 Task: Look for Airbnb properties in Sertolovo, Russia from 29th December, 2023 to 31th December, 2023 for 2 adults. Place can be private room with 1  bedroom having 2 beds and 1 bathroom. Property type can be flat. Amenities needed are: wifi.
Action: Mouse moved to (428, 109)
Screenshot: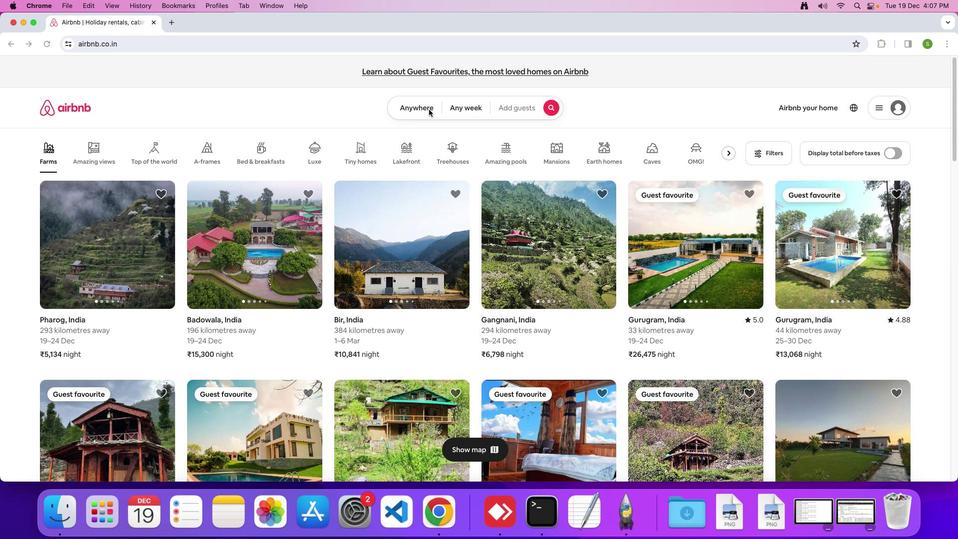 
Action: Mouse pressed left at (428, 109)
Screenshot: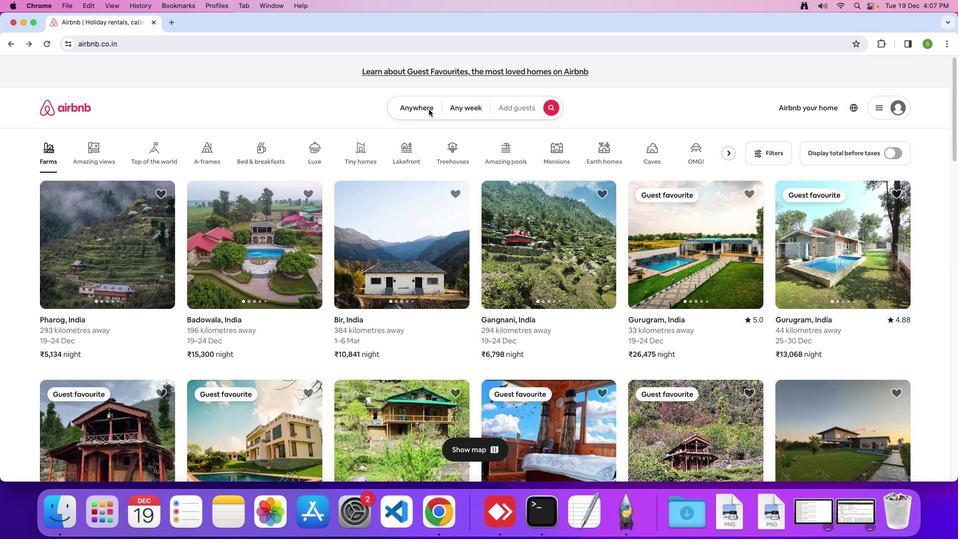 
Action: Mouse moved to (412, 108)
Screenshot: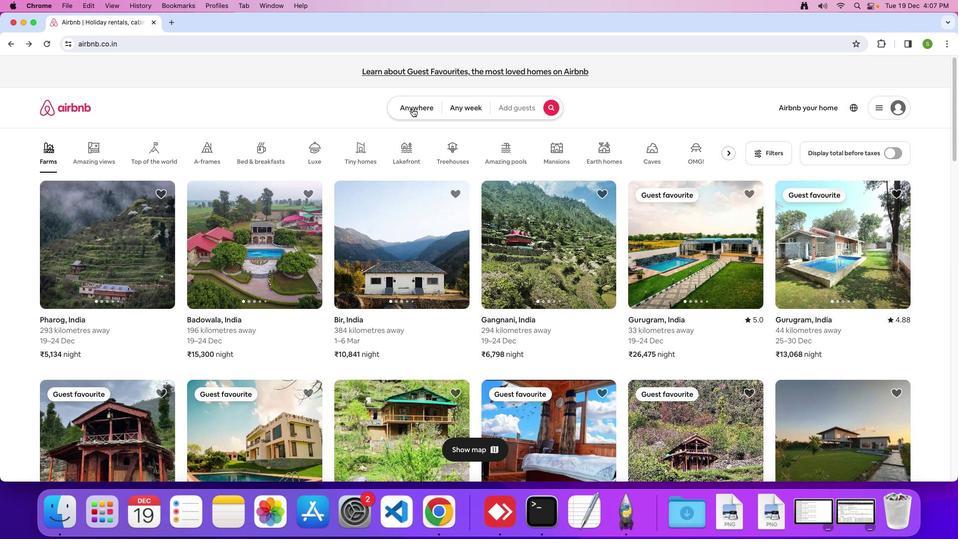 
Action: Mouse pressed left at (412, 108)
Screenshot: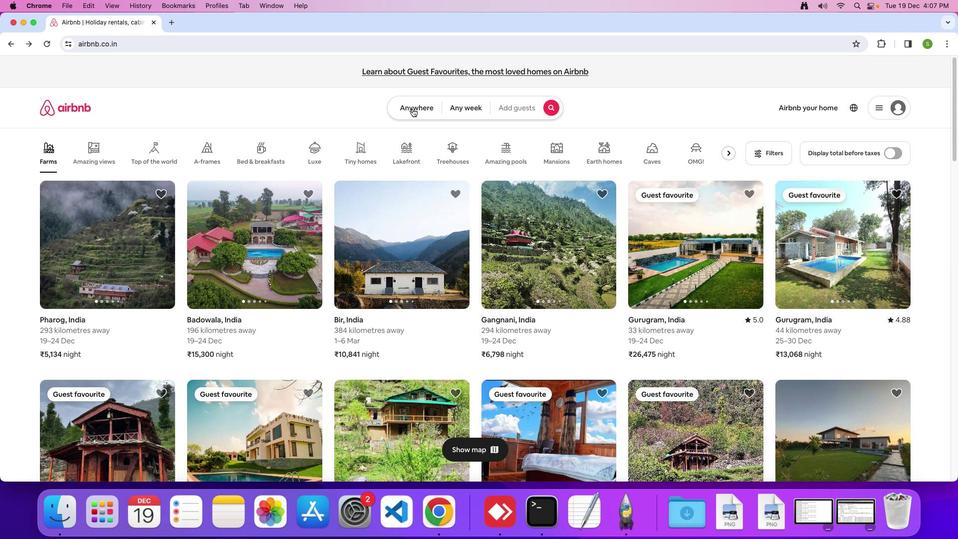
Action: Mouse moved to (338, 147)
Screenshot: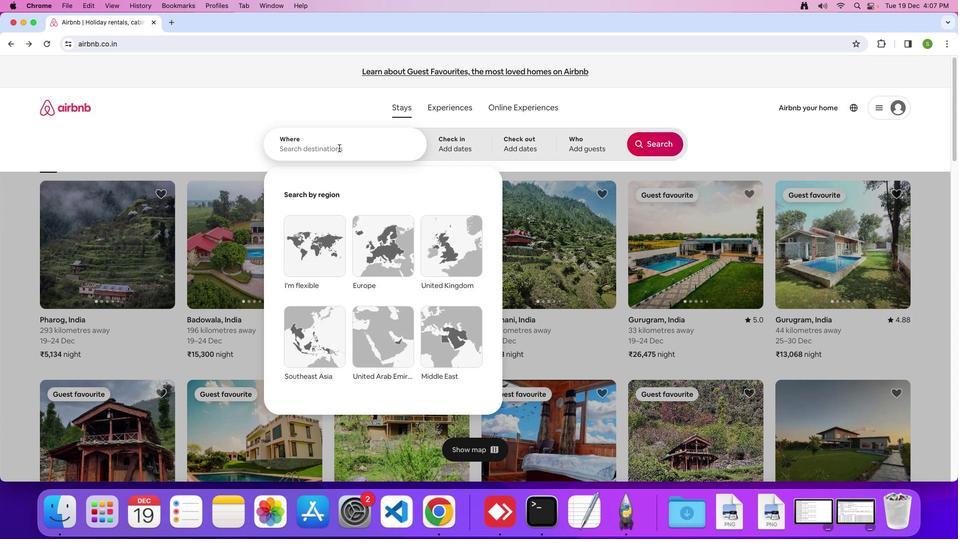 
Action: Mouse pressed left at (338, 147)
Screenshot: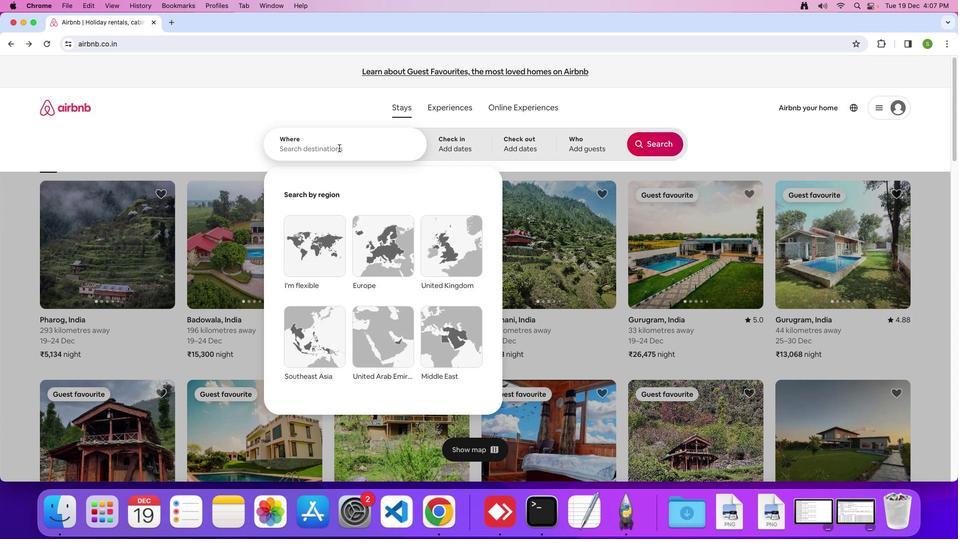 
Action: Mouse moved to (338, 147)
Screenshot: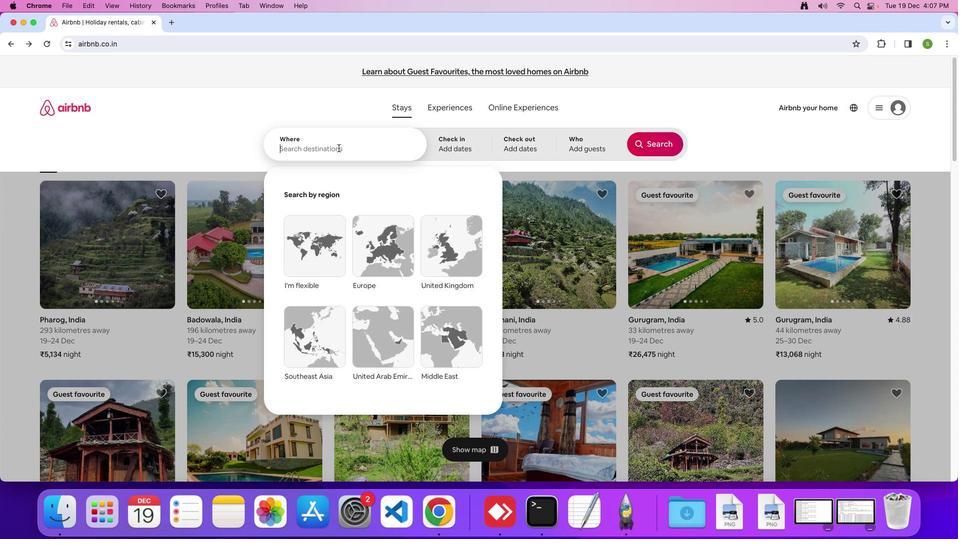 
Action: Key pressed 'S'Key.caps_lock'e''r''t''o''l''o''v''o'','Key.spaceKey.shift'R''u''s''s''i''a'Key.enter
Screenshot: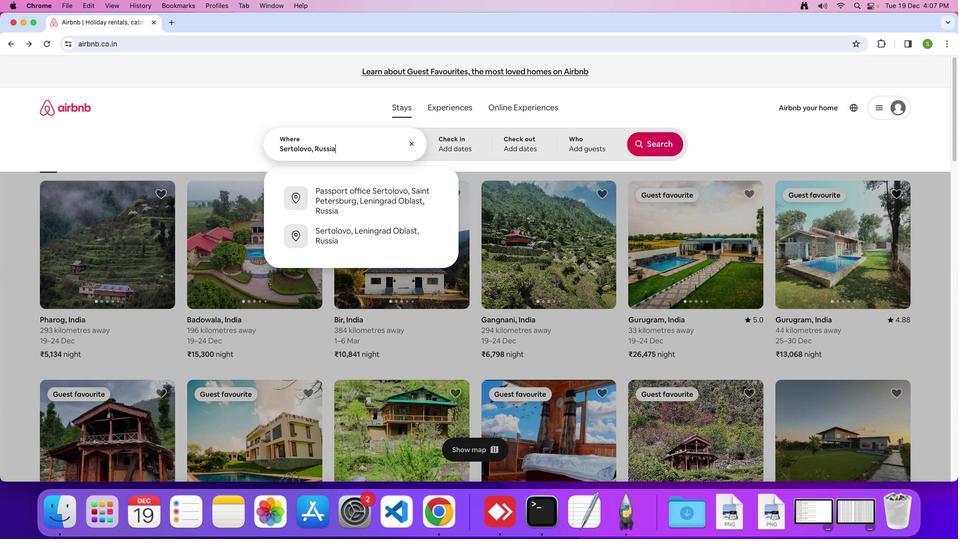 
Action: Mouse moved to (422, 366)
Screenshot: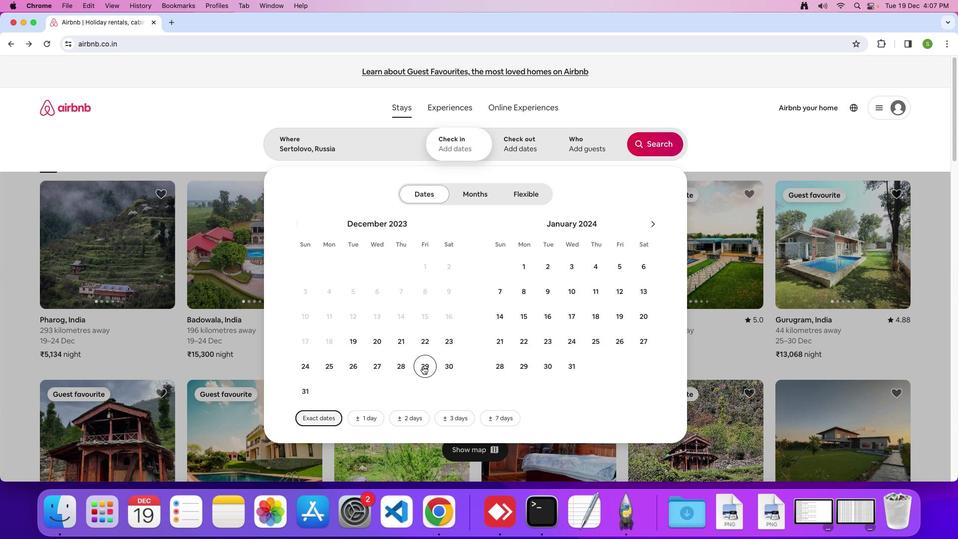 
Action: Mouse pressed left at (422, 366)
Screenshot: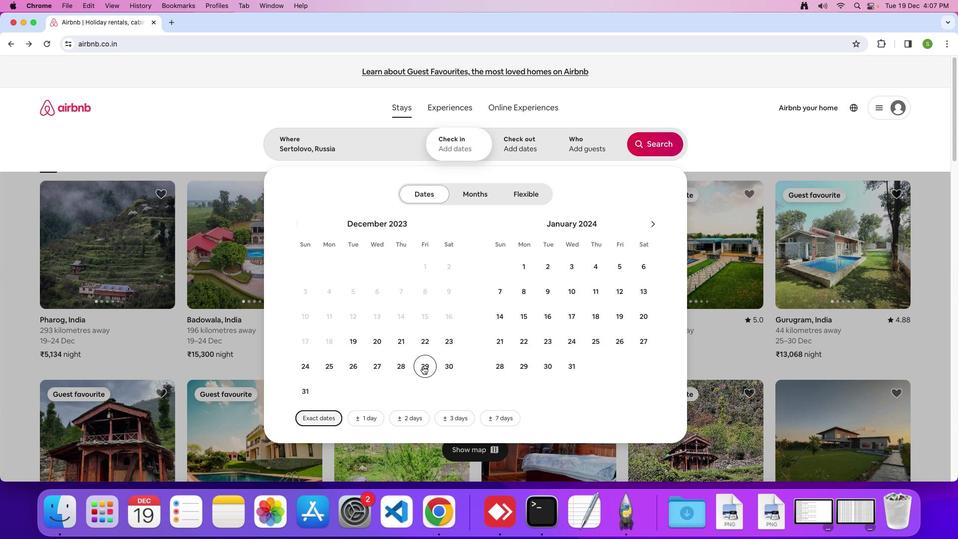 
Action: Mouse moved to (306, 385)
Screenshot: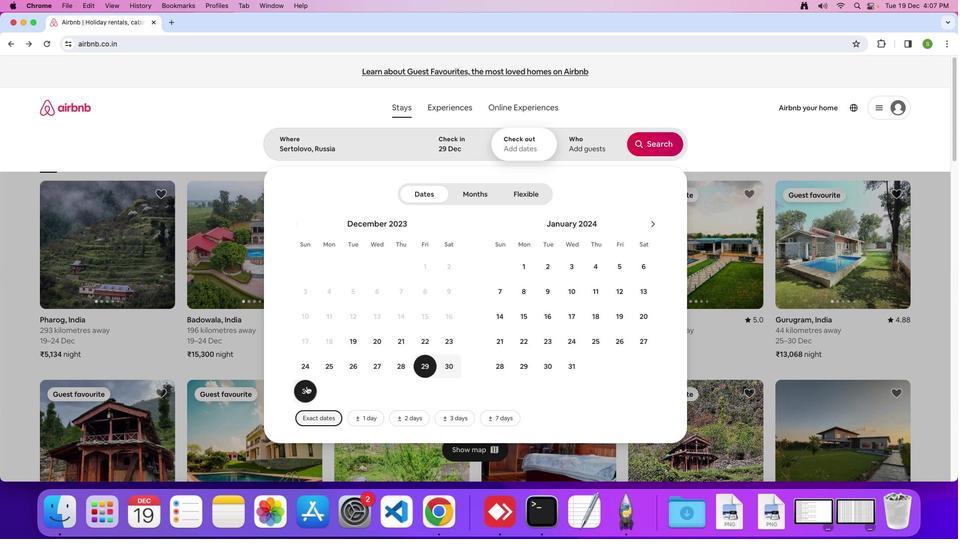 
Action: Mouse pressed left at (306, 385)
Screenshot: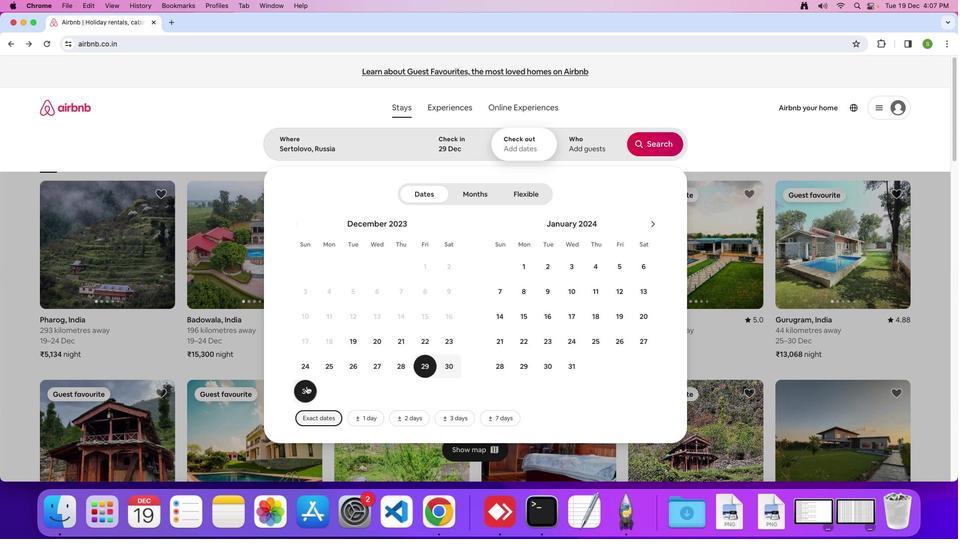 
Action: Mouse moved to (594, 150)
Screenshot: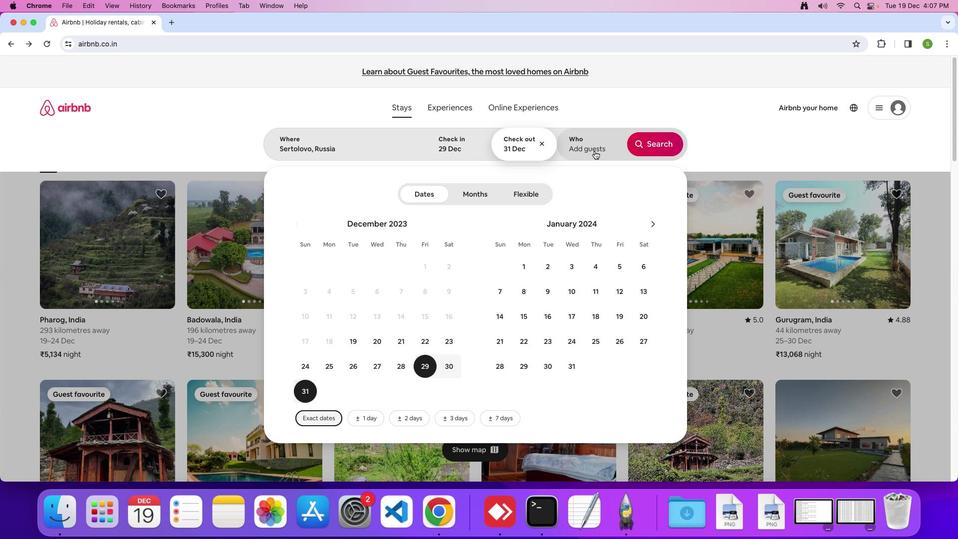 
Action: Mouse pressed left at (594, 150)
Screenshot: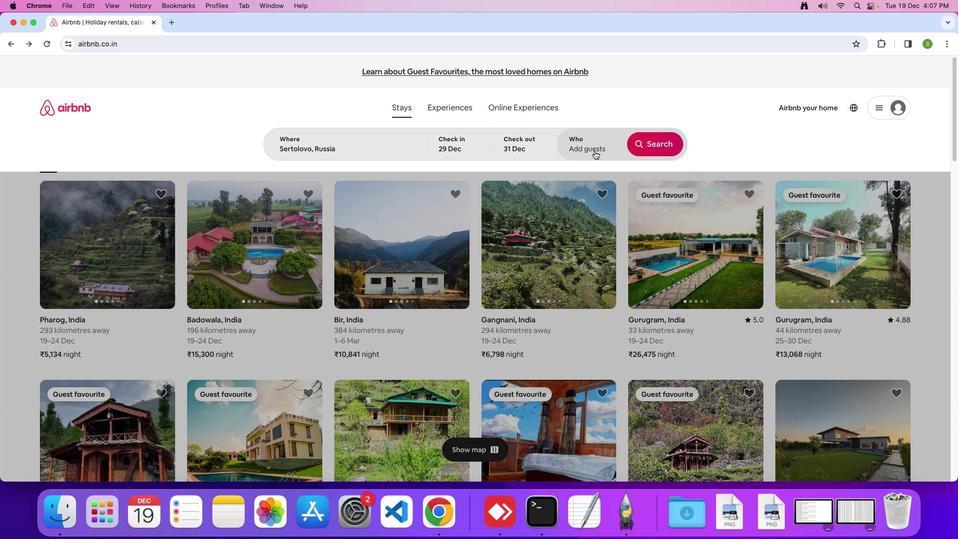 
Action: Mouse moved to (655, 196)
Screenshot: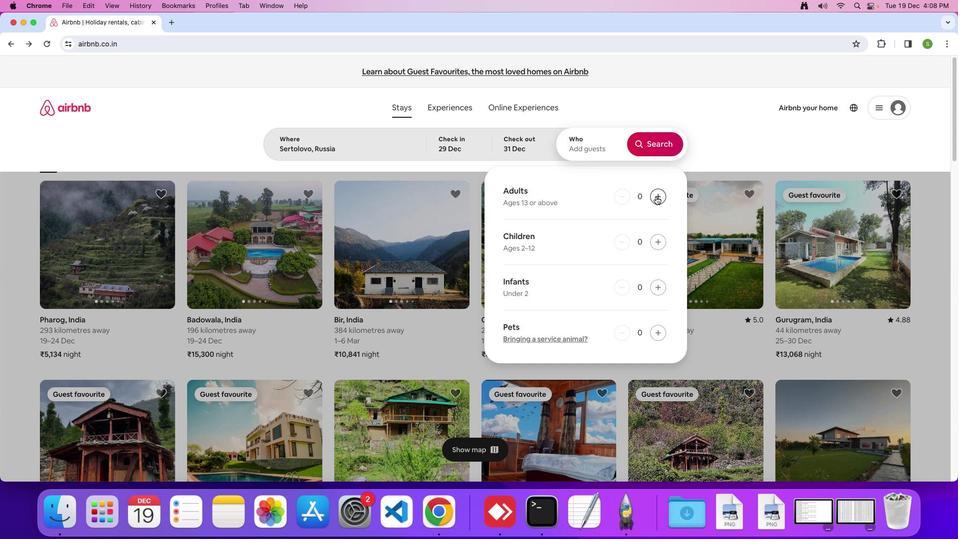 
Action: Mouse pressed left at (655, 196)
Screenshot: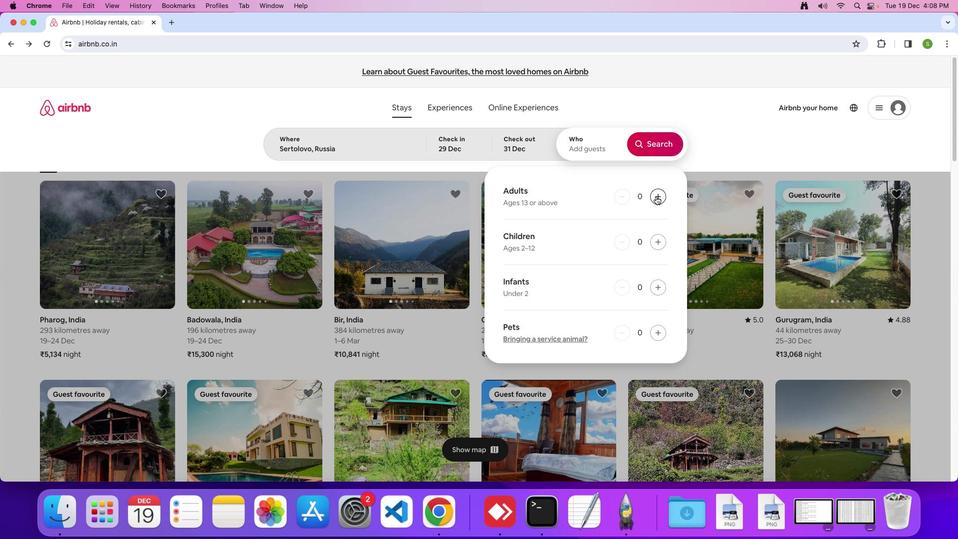 
Action: Mouse pressed left at (655, 196)
Screenshot: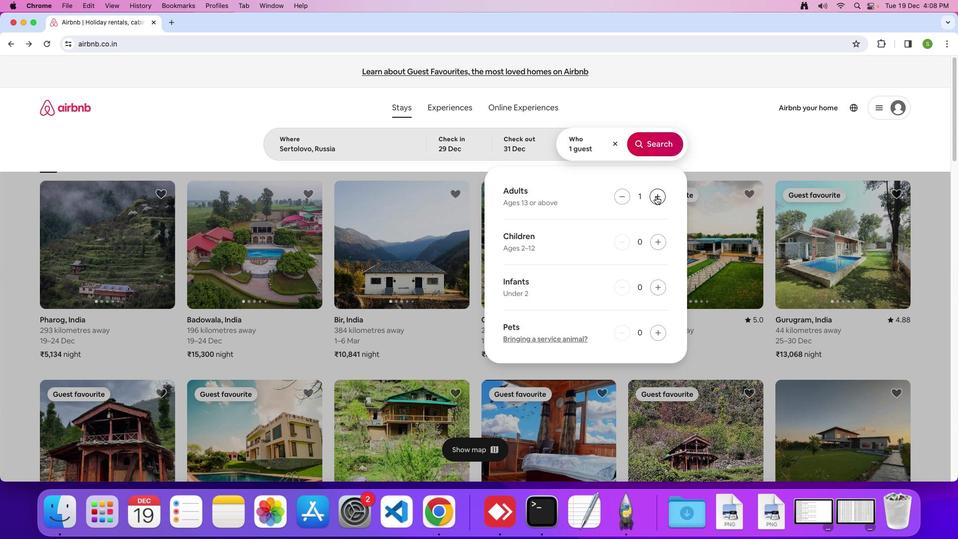 
Action: Mouse moved to (652, 149)
Screenshot: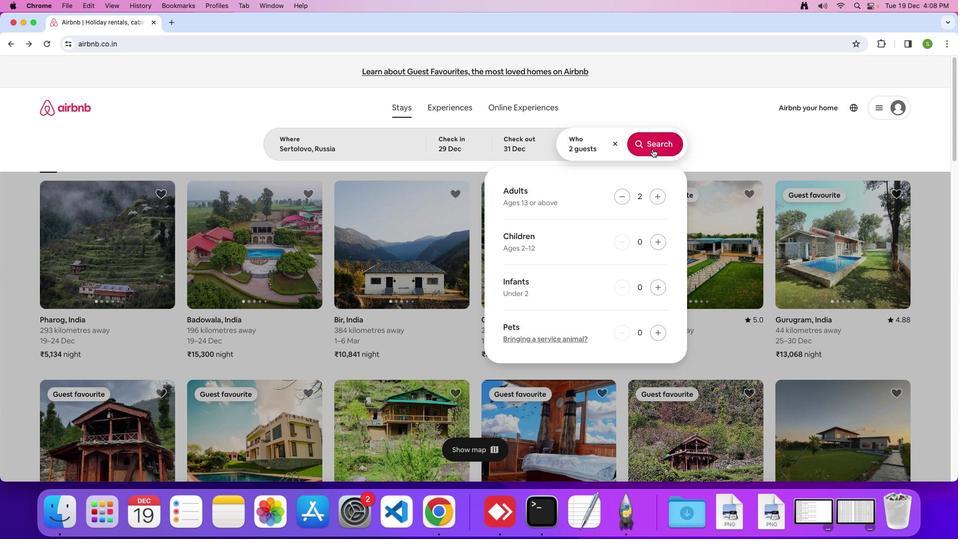 
Action: Mouse pressed left at (652, 149)
Screenshot: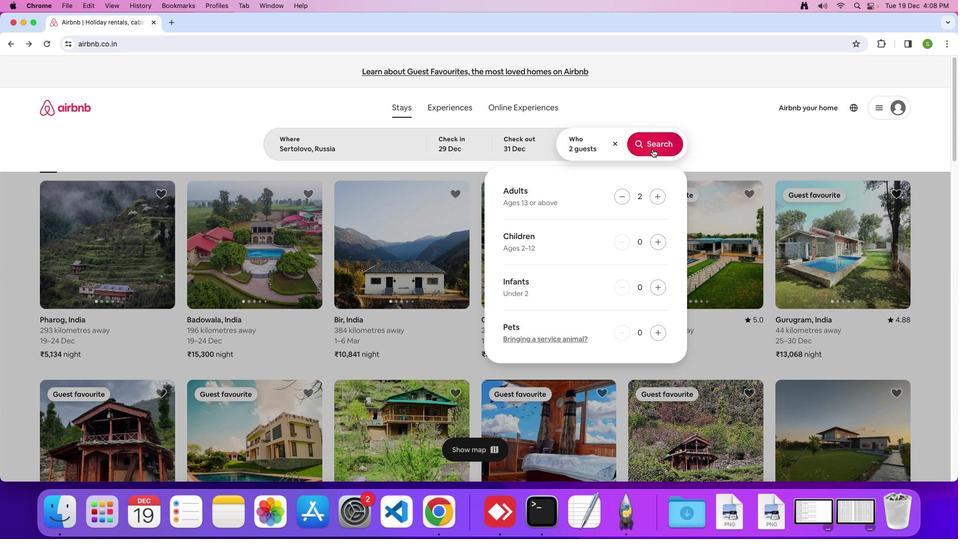 
Action: Mouse moved to (797, 117)
Screenshot: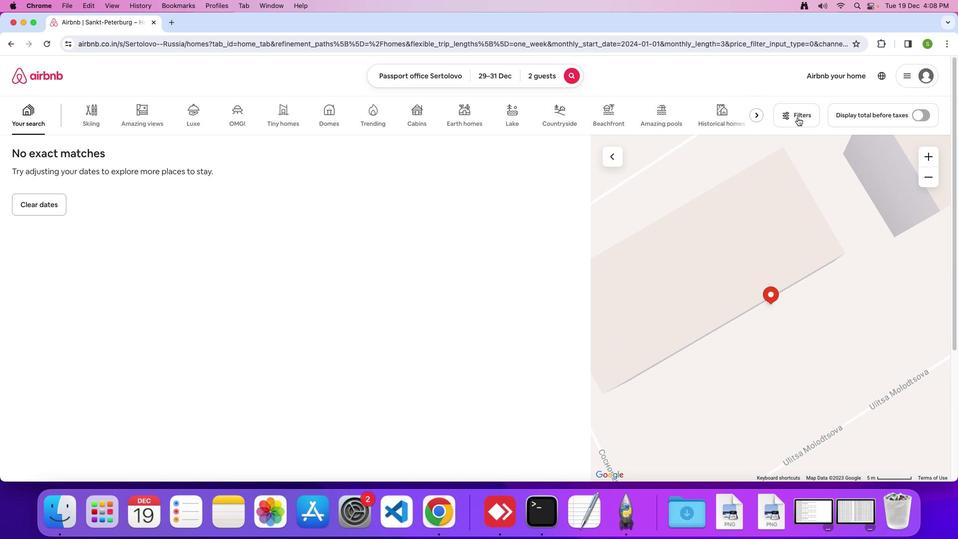 
Action: Mouse pressed left at (797, 117)
Screenshot: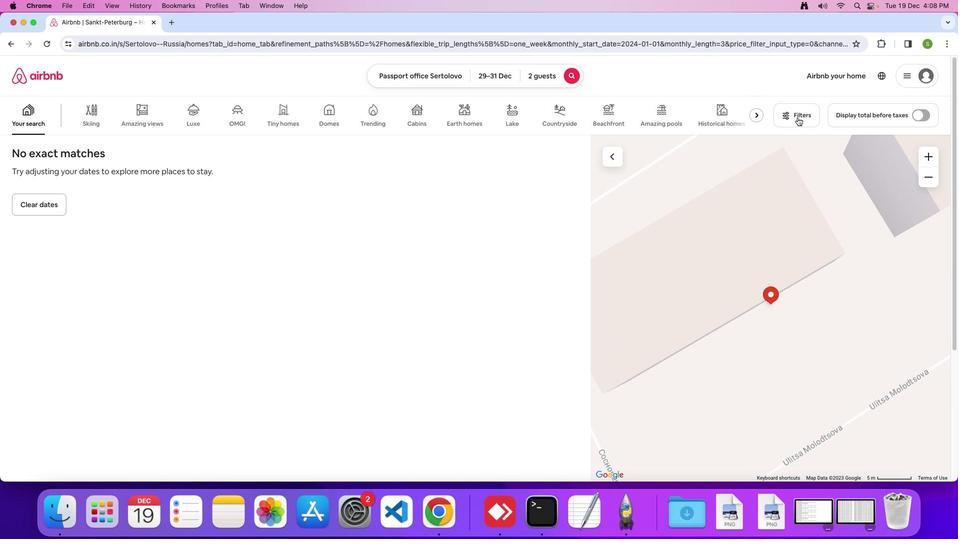 
Action: Mouse moved to (447, 284)
Screenshot: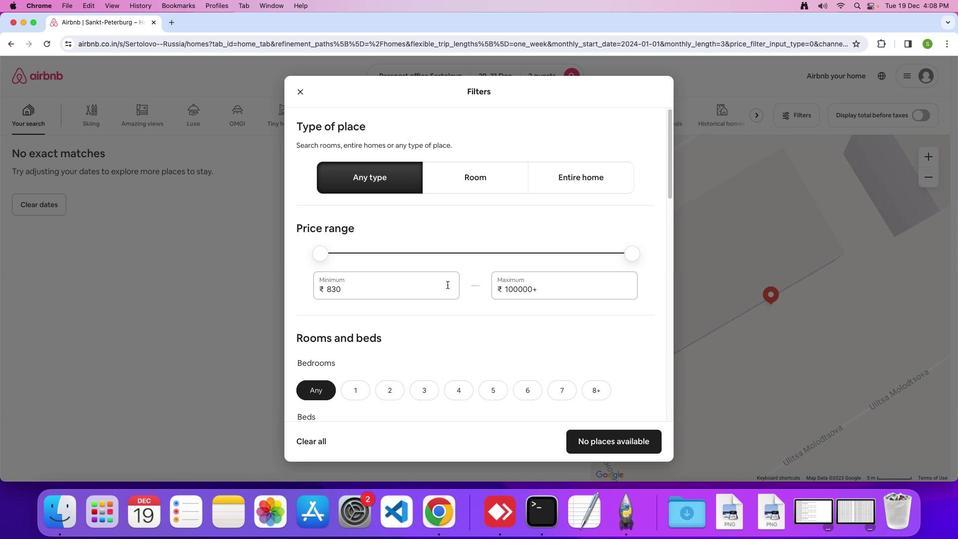 
Action: Mouse scrolled (447, 284) with delta (0, 0)
Screenshot: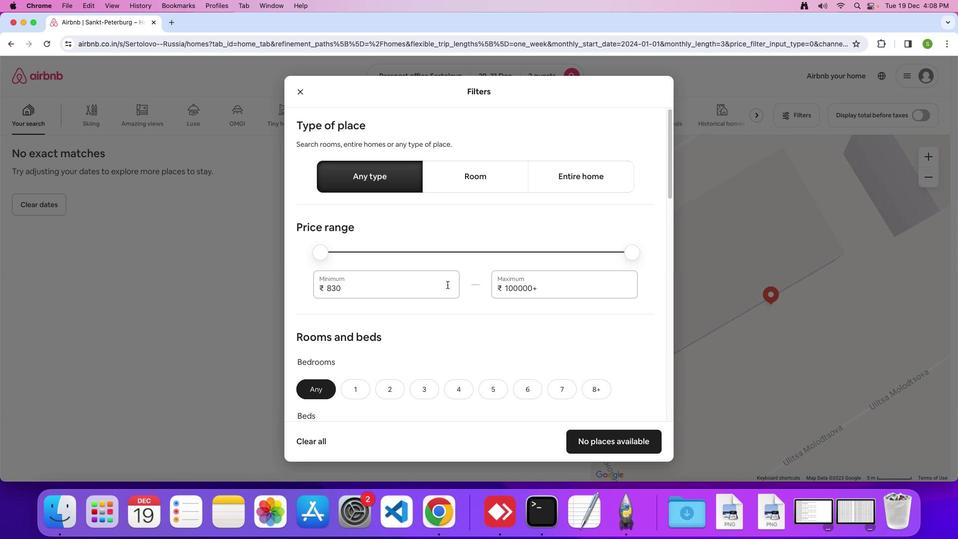 
Action: Mouse scrolled (447, 284) with delta (0, 0)
Screenshot: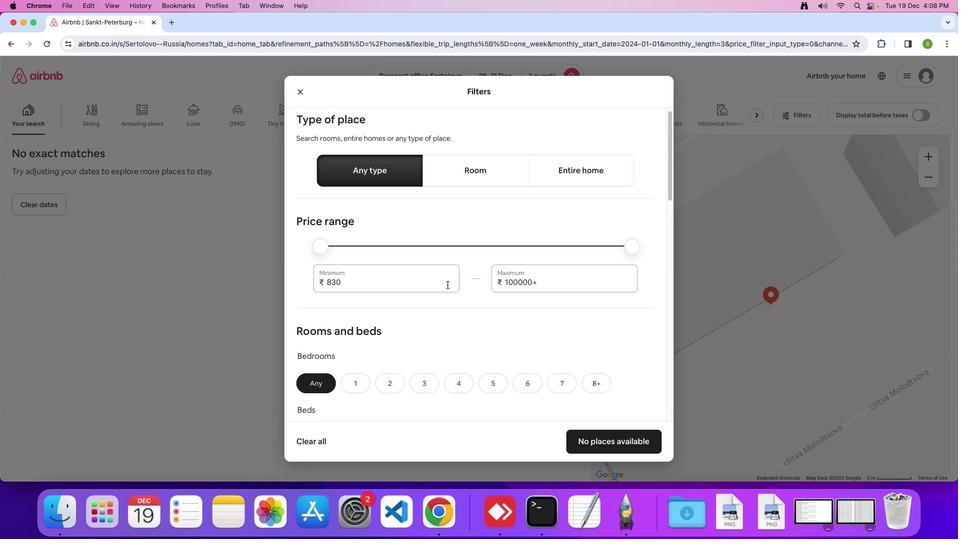 
Action: Mouse scrolled (447, 284) with delta (0, 0)
Screenshot: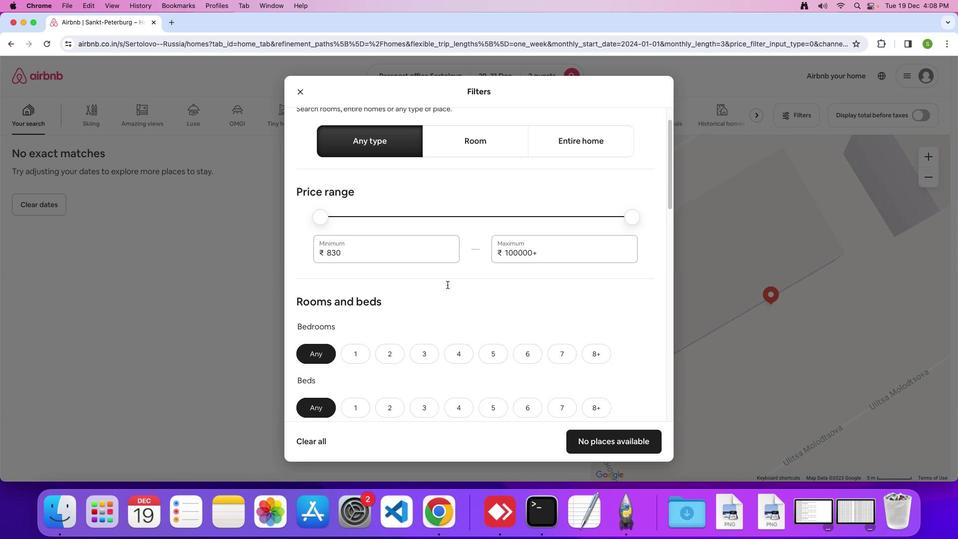 
Action: Mouse scrolled (447, 284) with delta (0, 0)
Screenshot: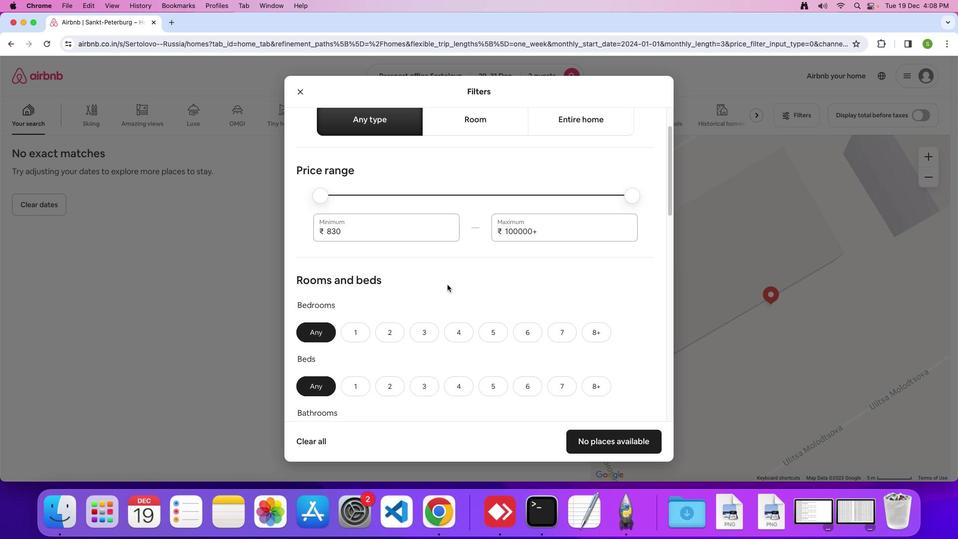 
Action: Mouse scrolled (447, 284) with delta (0, 0)
Screenshot: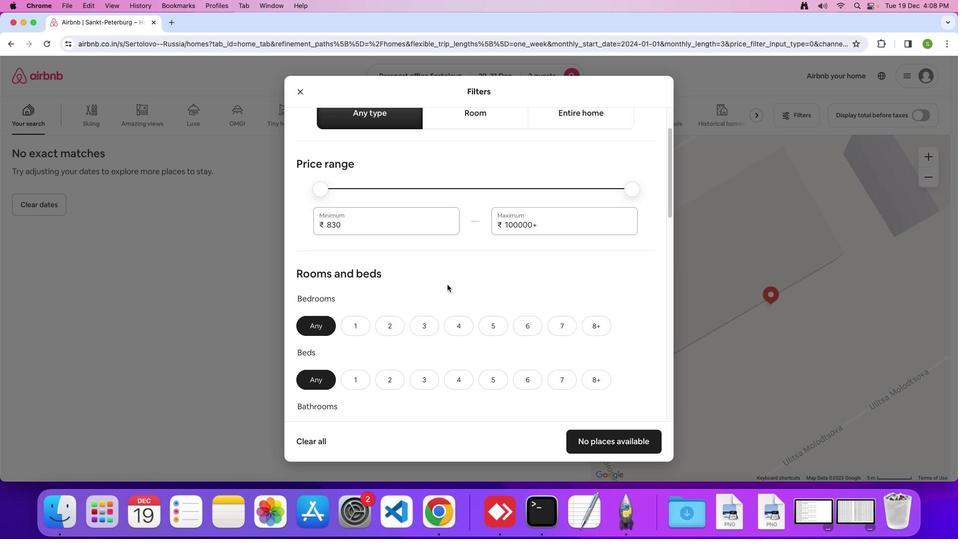 
Action: Mouse scrolled (447, 284) with delta (0, 0)
Screenshot: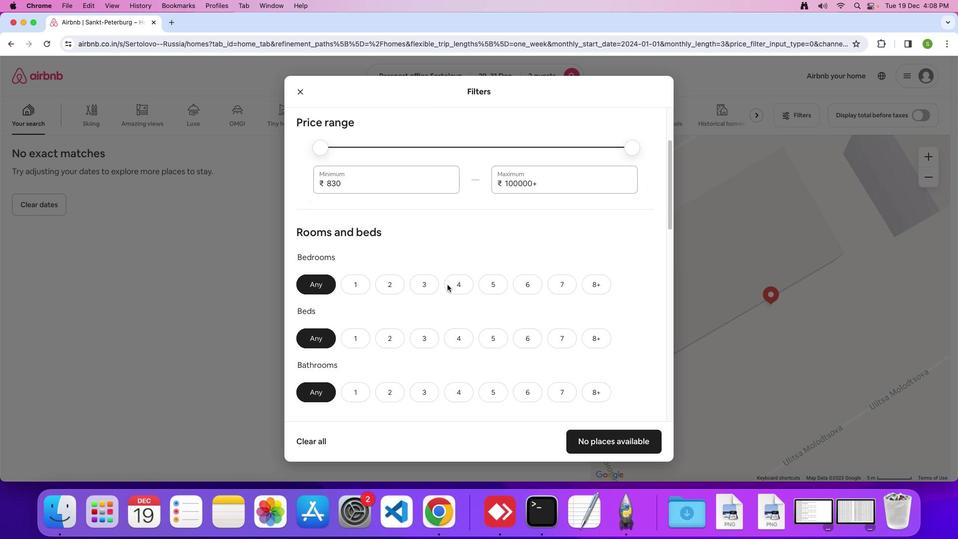 
Action: Mouse scrolled (447, 284) with delta (0, 0)
Screenshot: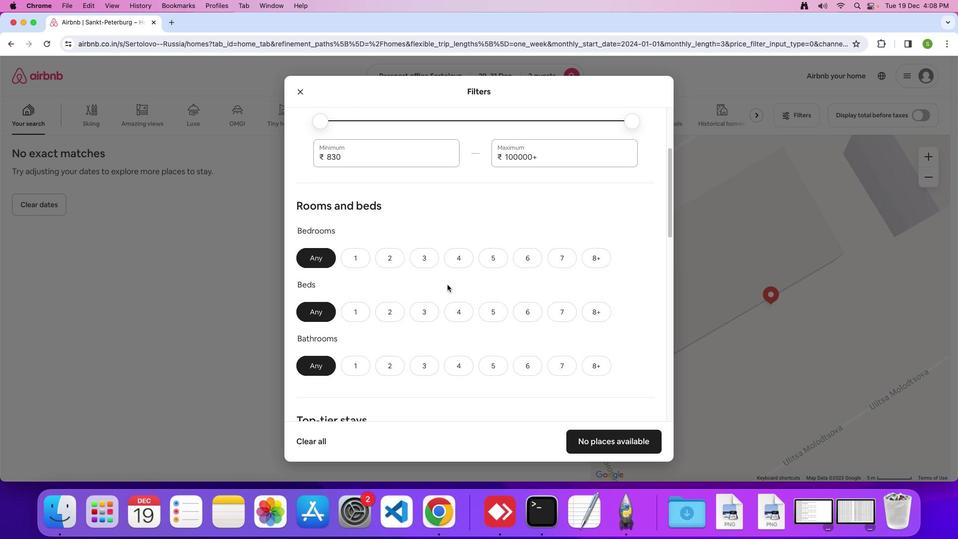 
Action: Mouse scrolled (447, 284) with delta (0, 0)
Screenshot: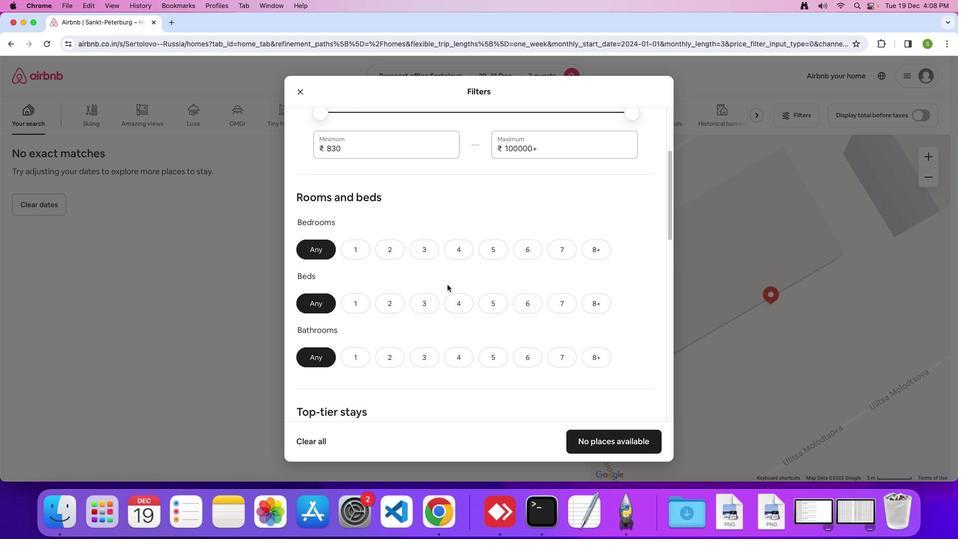 
Action: Mouse scrolled (447, 284) with delta (0, -1)
Screenshot: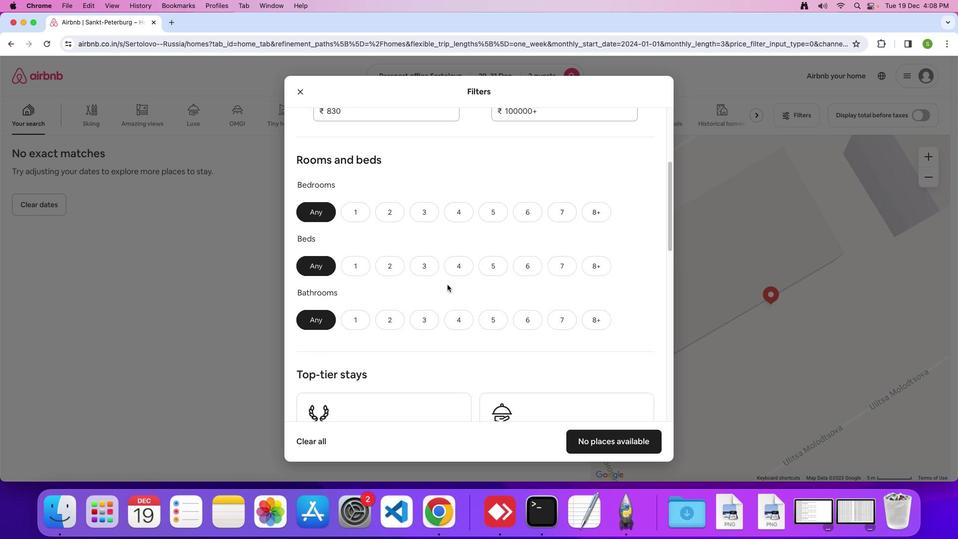 
Action: Mouse scrolled (447, 284) with delta (0, 0)
Screenshot: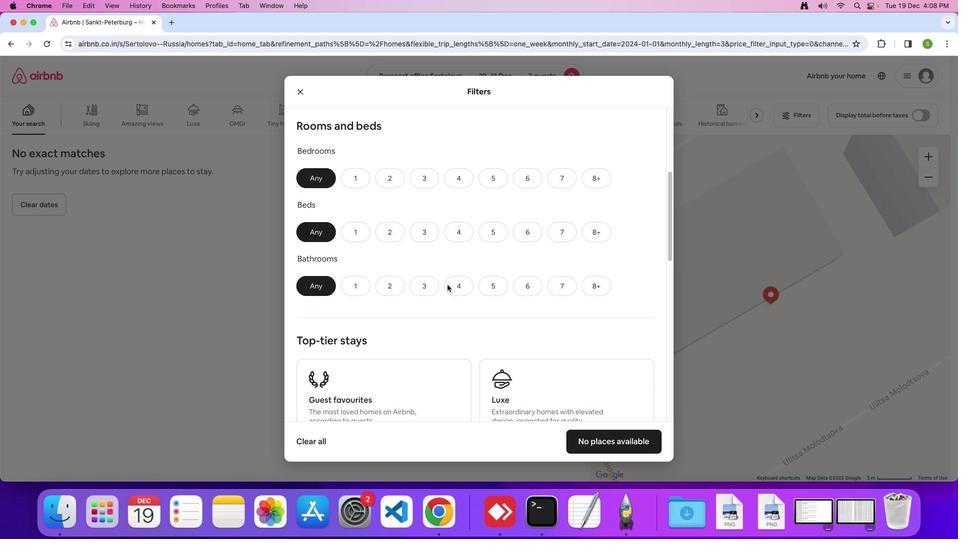 
Action: Mouse scrolled (447, 284) with delta (0, 0)
Screenshot: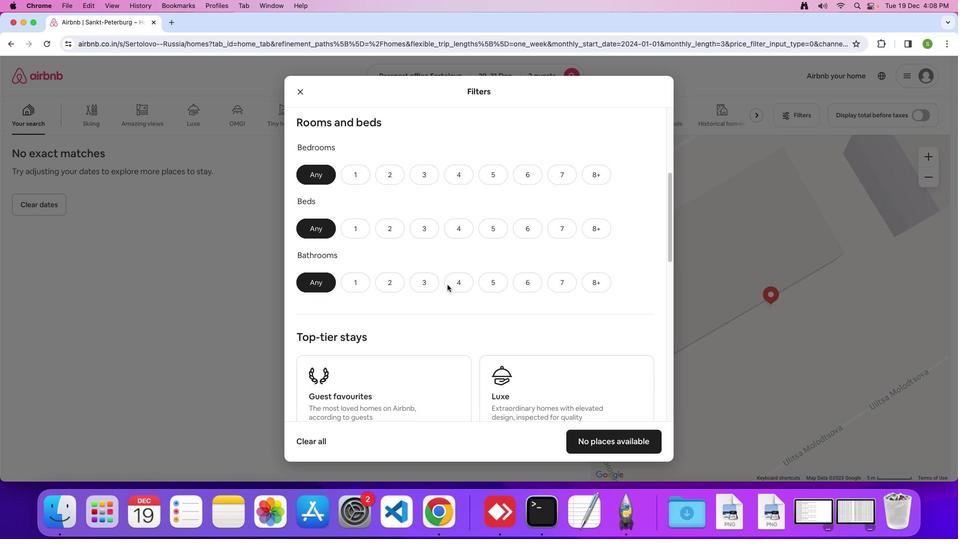 
Action: Mouse scrolled (447, 284) with delta (0, 0)
Screenshot: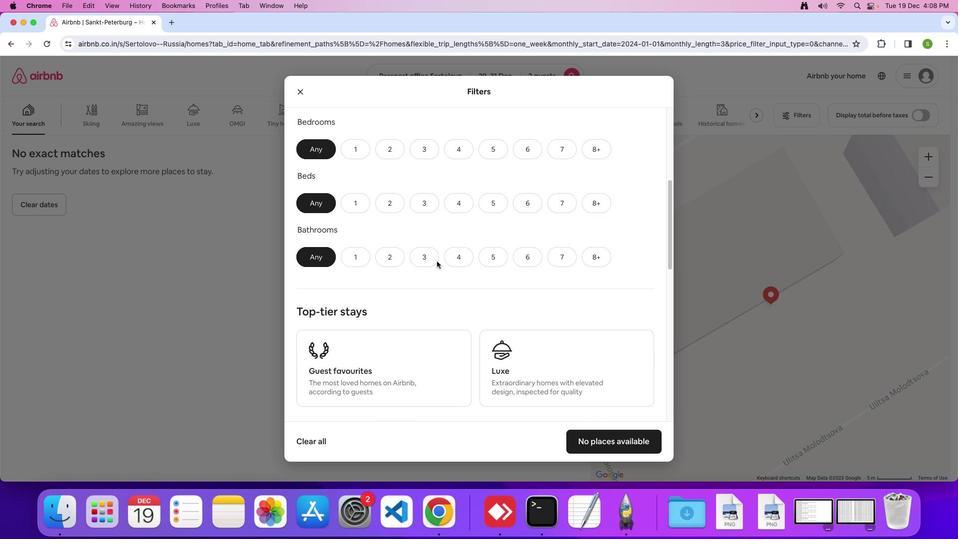 
Action: Mouse moved to (357, 138)
Screenshot: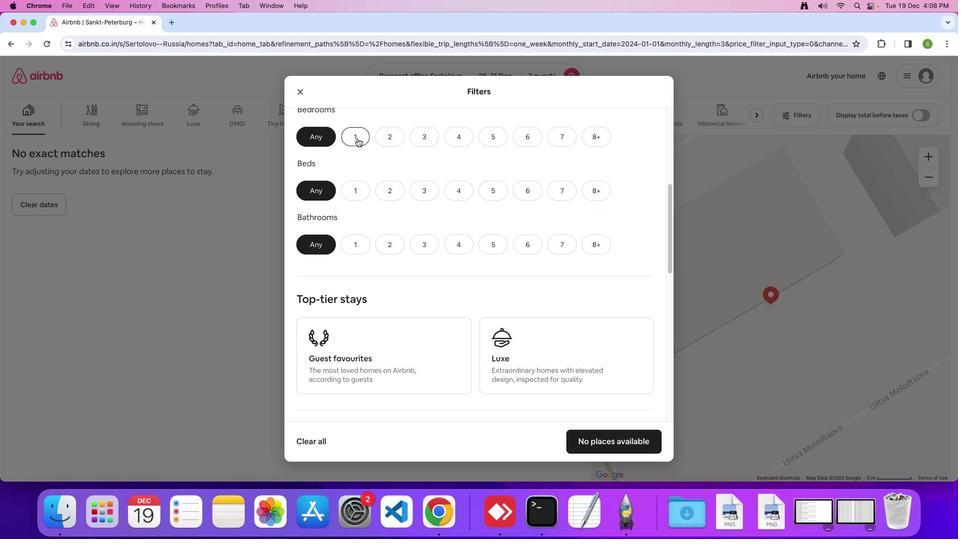 
Action: Mouse pressed left at (357, 138)
Screenshot: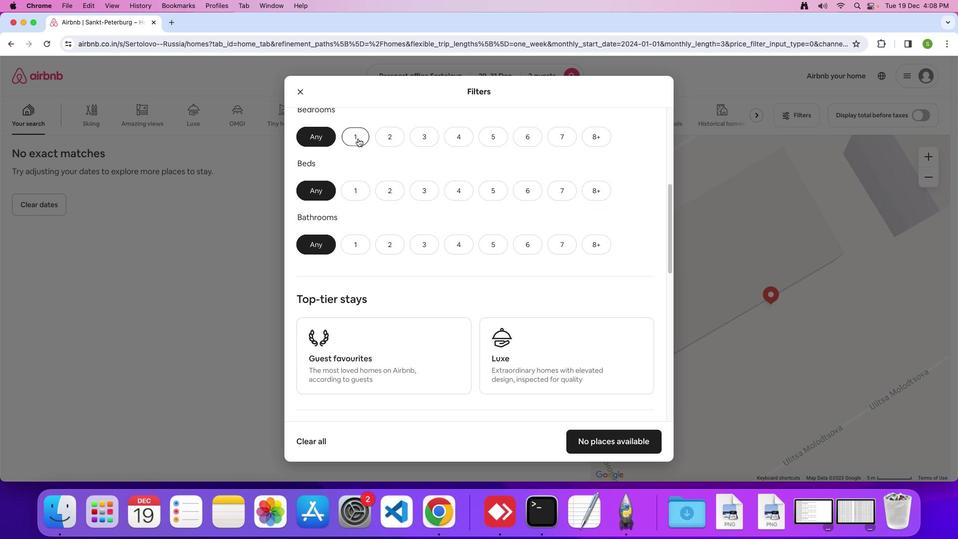 
Action: Mouse moved to (387, 199)
Screenshot: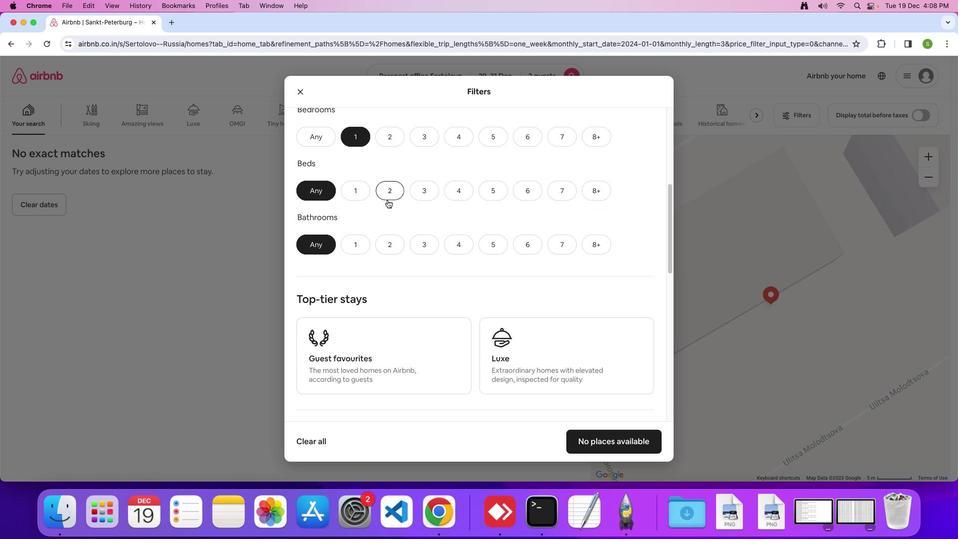
Action: Mouse pressed left at (387, 199)
Screenshot: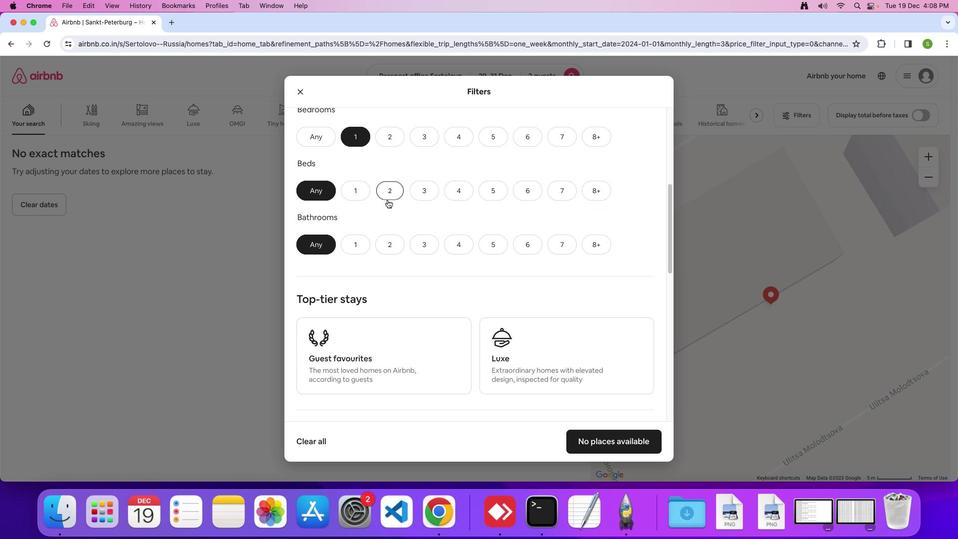 
Action: Mouse moved to (393, 193)
Screenshot: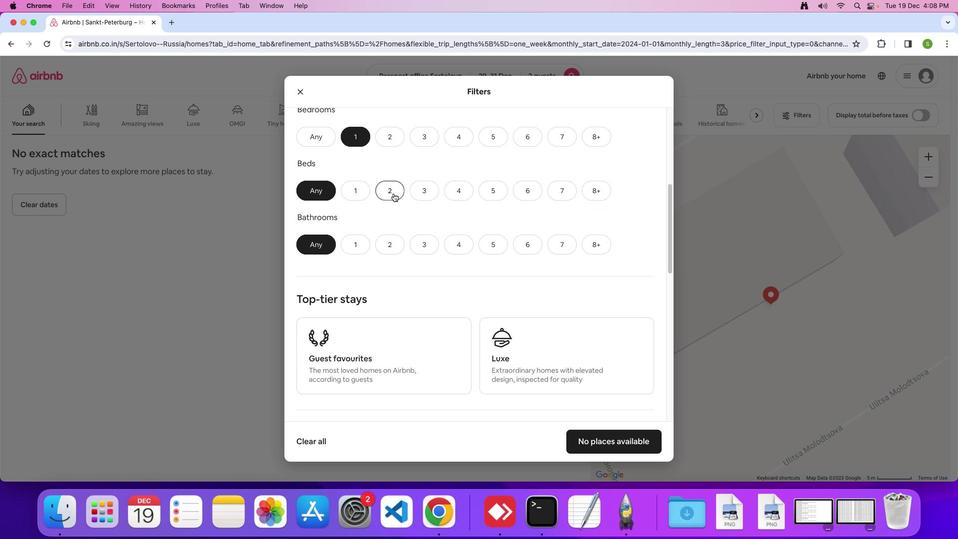 
Action: Mouse pressed left at (393, 193)
Screenshot: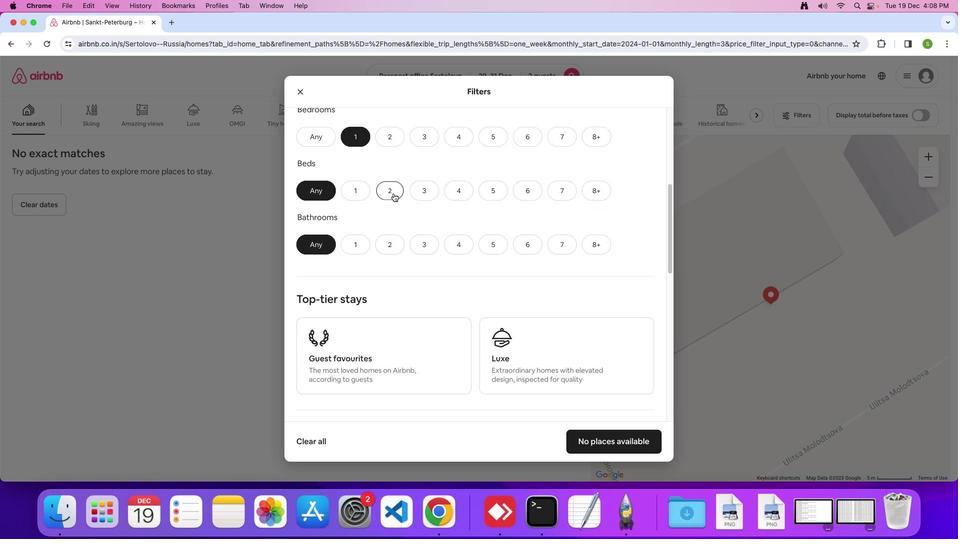 
Action: Mouse moved to (352, 241)
Screenshot: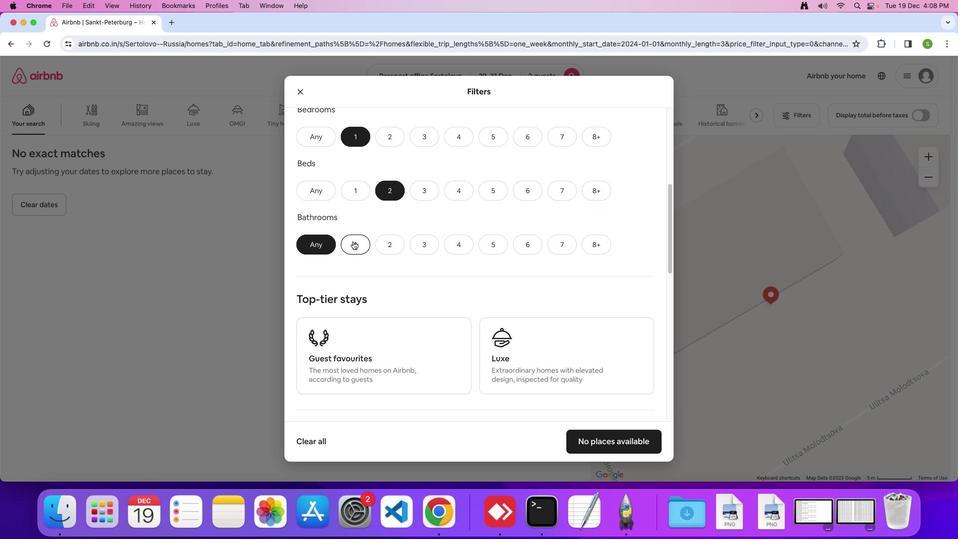 
Action: Mouse pressed left at (352, 241)
Screenshot: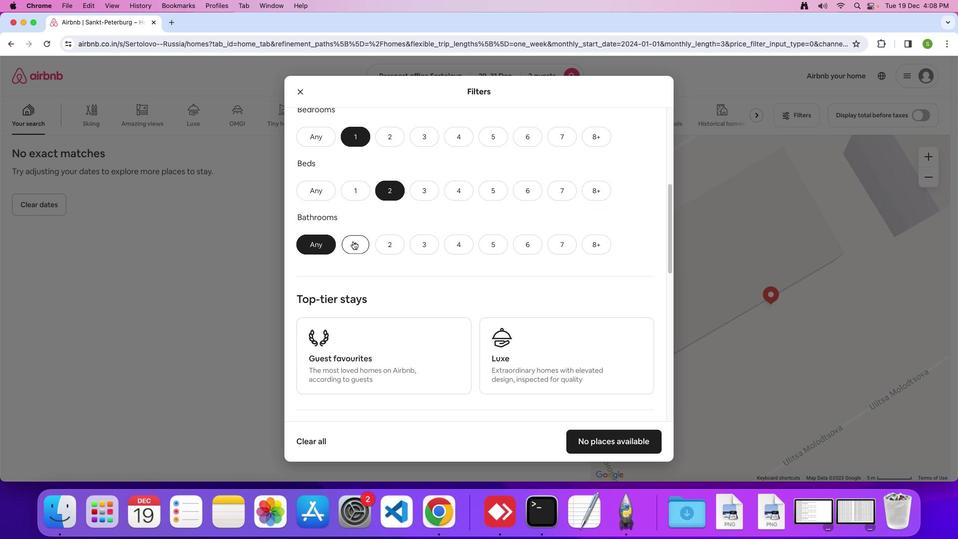 
Action: Mouse moved to (481, 251)
Screenshot: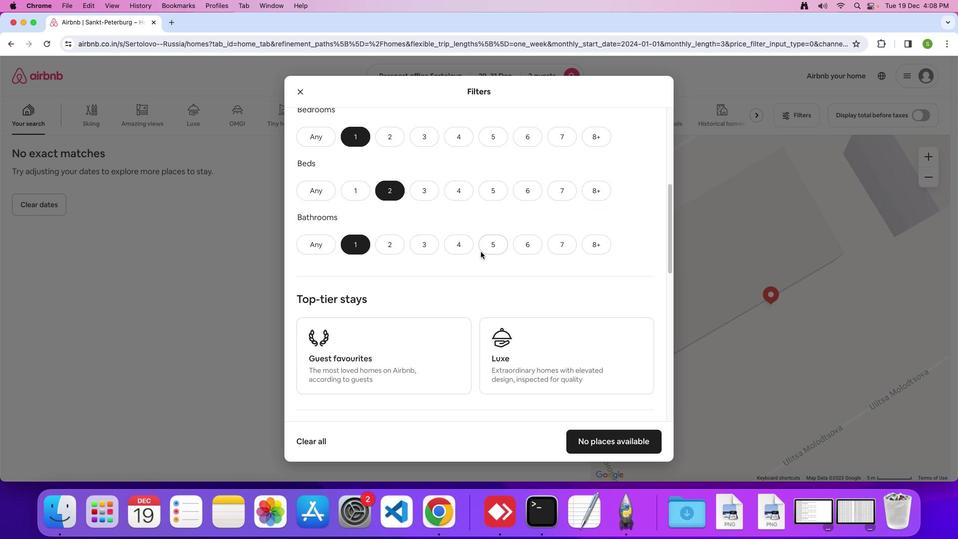 
Action: Mouse scrolled (481, 251) with delta (0, 0)
Screenshot: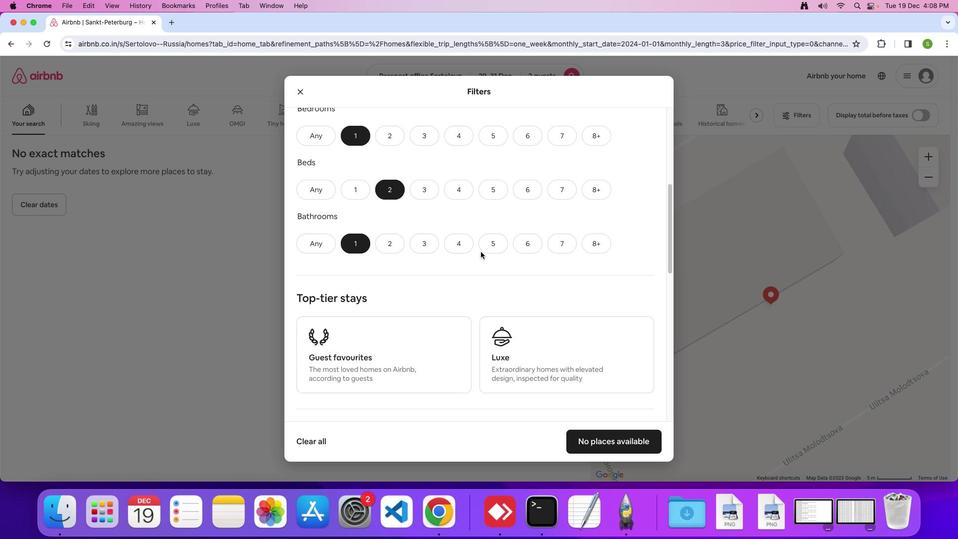 
Action: Mouse scrolled (481, 251) with delta (0, 0)
Screenshot: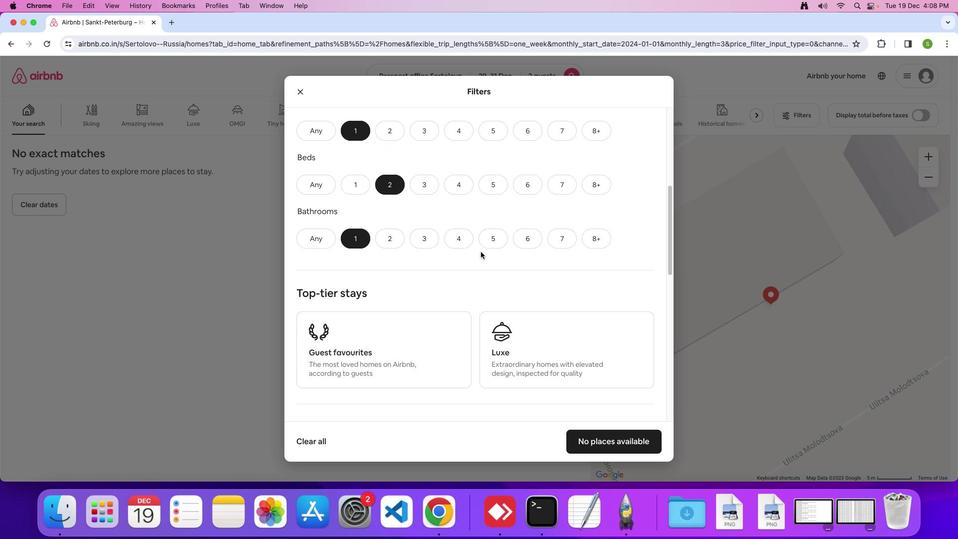 
Action: Mouse scrolled (481, 251) with delta (0, 0)
Screenshot: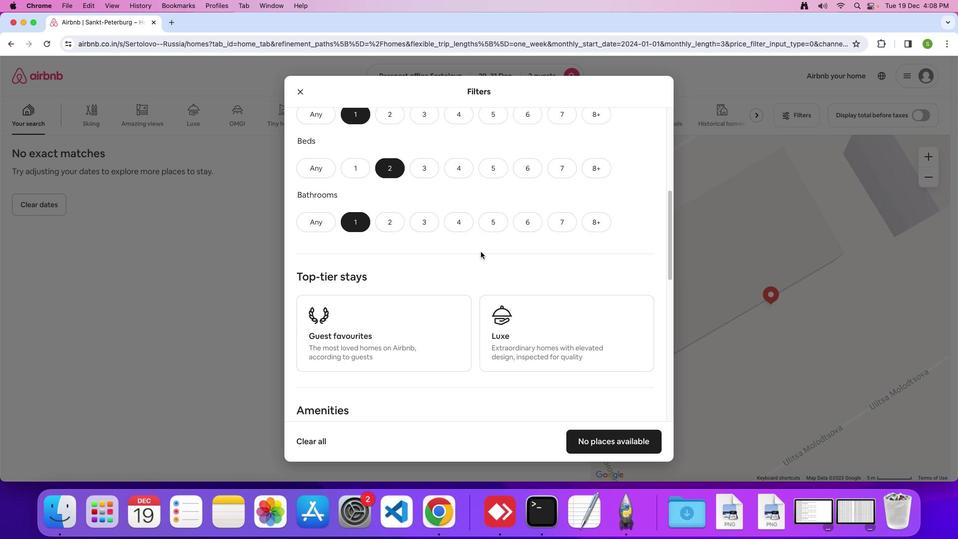 
Action: Mouse scrolled (481, 251) with delta (0, 0)
Screenshot: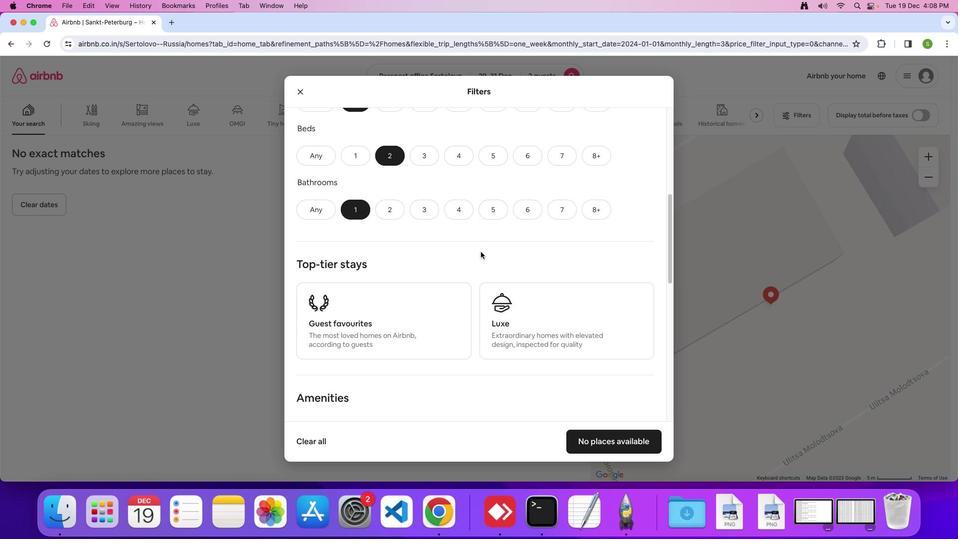 
Action: Mouse scrolled (481, 251) with delta (0, 0)
Screenshot: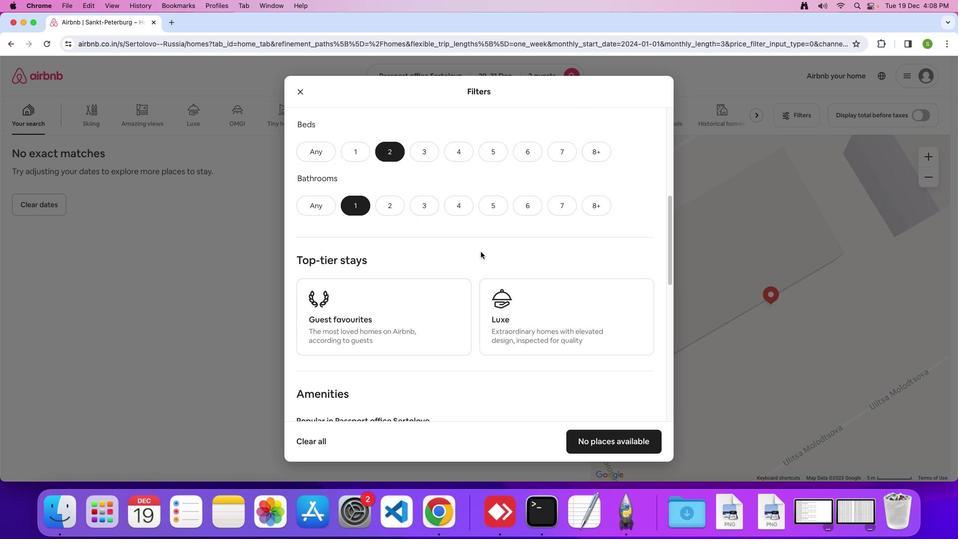 
Action: Mouse scrolled (481, 251) with delta (0, 0)
Screenshot: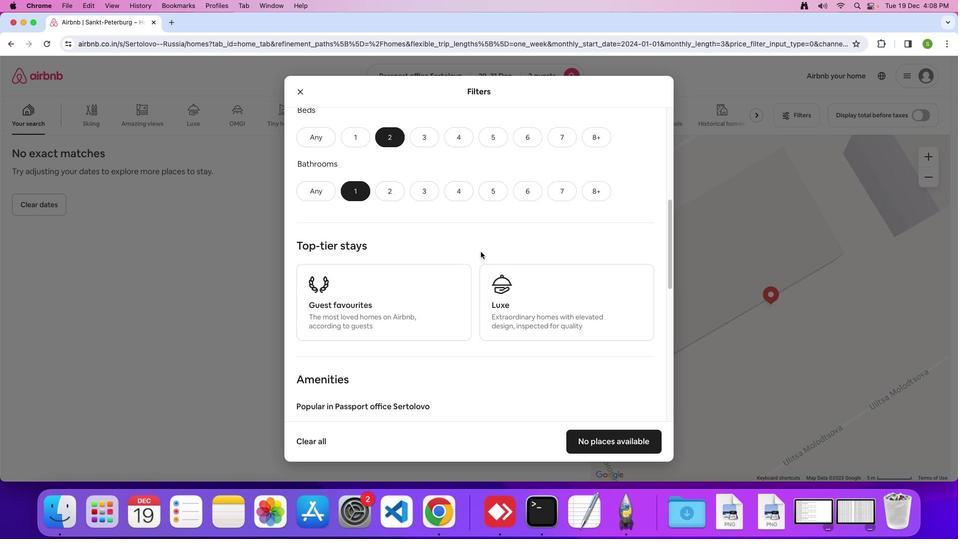 
Action: Mouse scrolled (481, 251) with delta (0, 0)
Screenshot: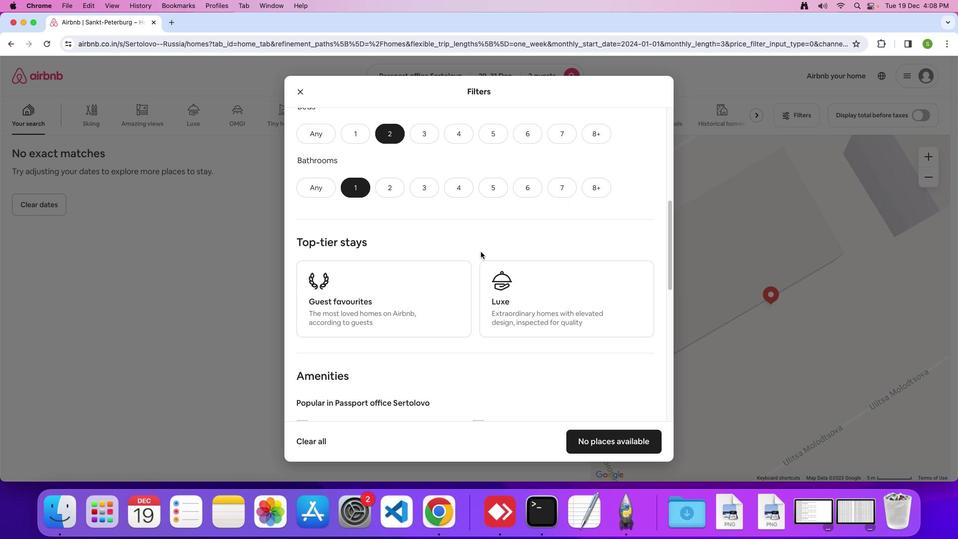 
Action: Mouse scrolled (481, 251) with delta (0, 0)
Screenshot: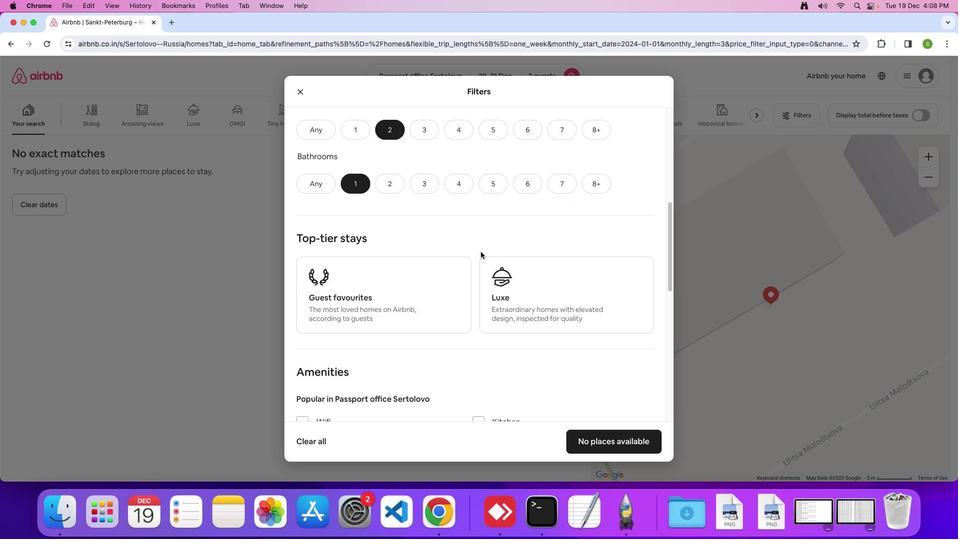 
Action: Mouse scrolled (481, 251) with delta (0, 0)
Screenshot: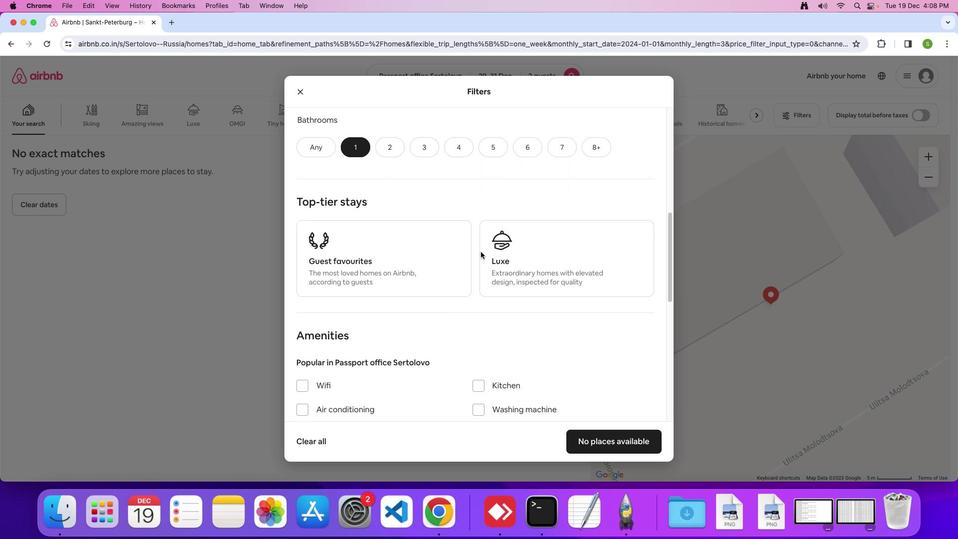 
Action: Mouse scrolled (481, 251) with delta (0, 0)
Screenshot: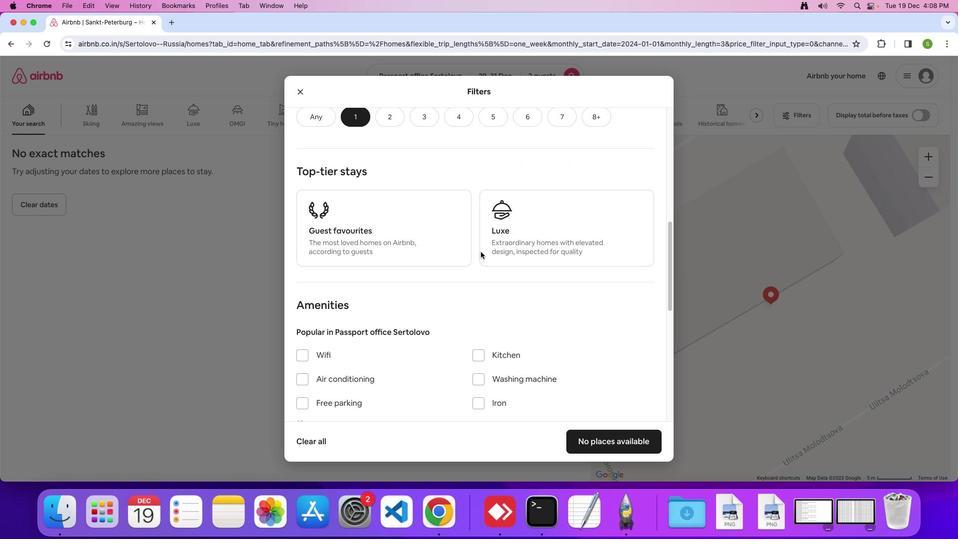 
Action: Mouse scrolled (481, 251) with delta (0, 0)
Screenshot: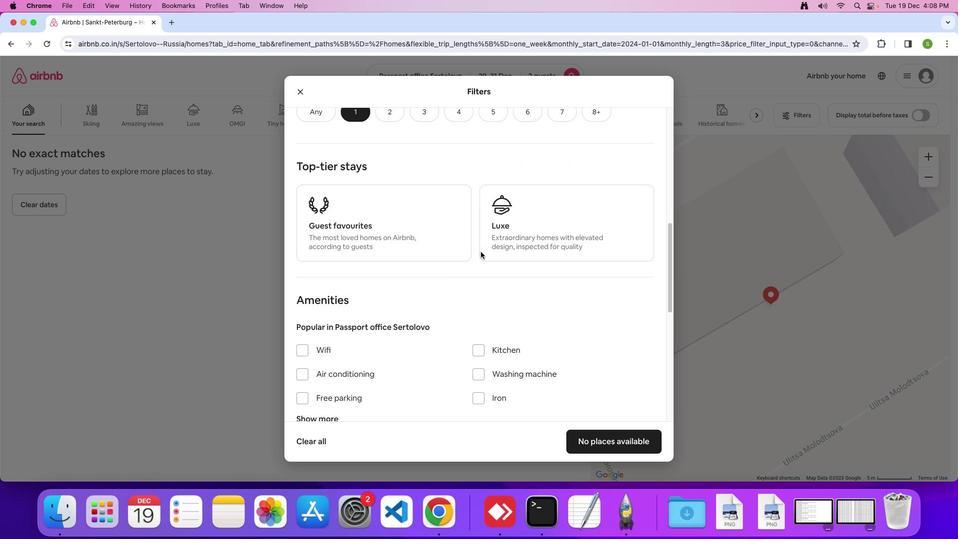 
Action: Mouse scrolled (481, 251) with delta (0, 0)
Screenshot: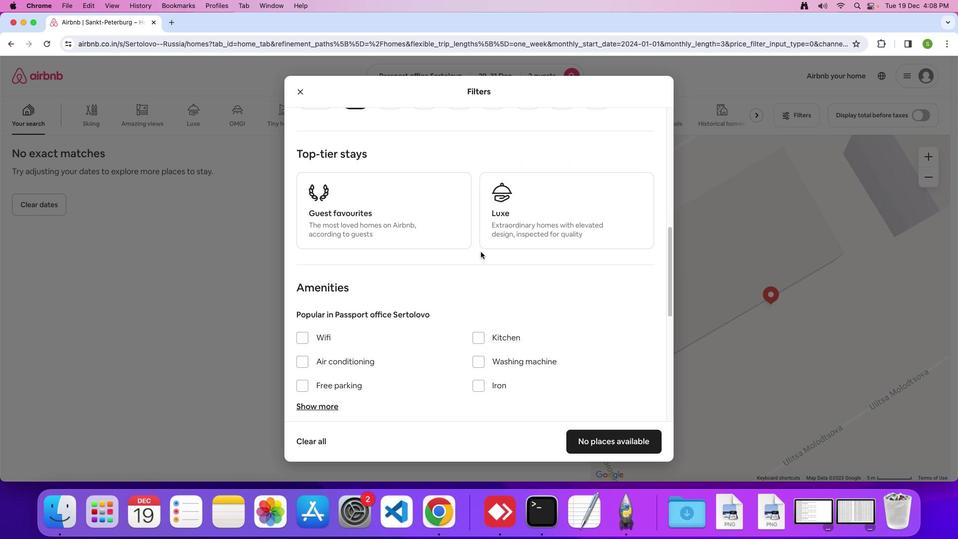 
Action: Mouse scrolled (481, 251) with delta (0, 0)
Screenshot: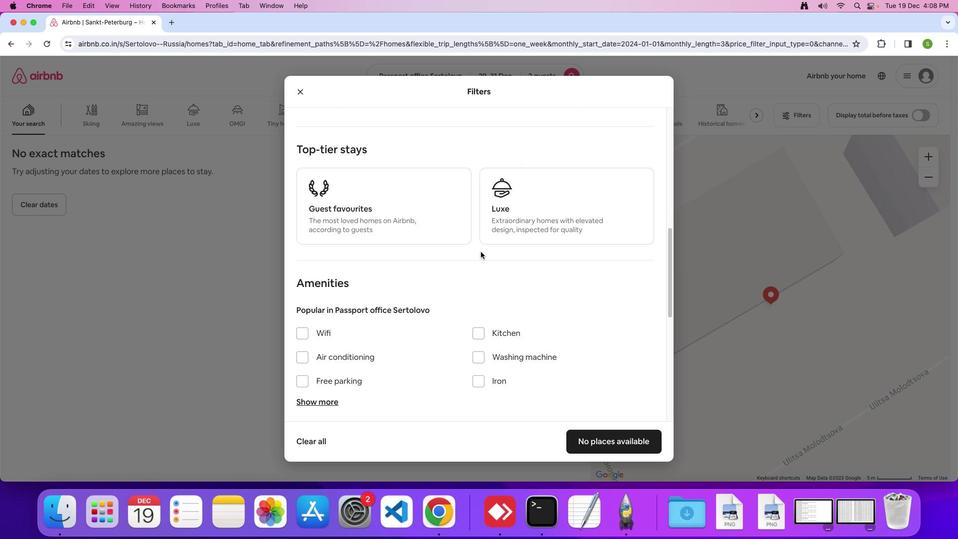
Action: Mouse scrolled (481, 251) with delta (0, 0)
Screenshot: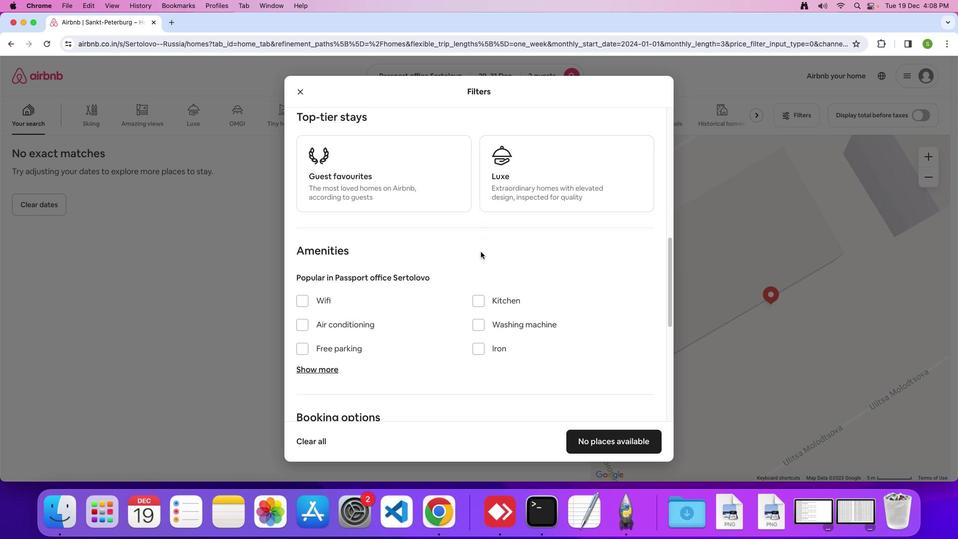 
Action: Mouse scrolled (481, 251) with delta (0, 0)
Screenshot: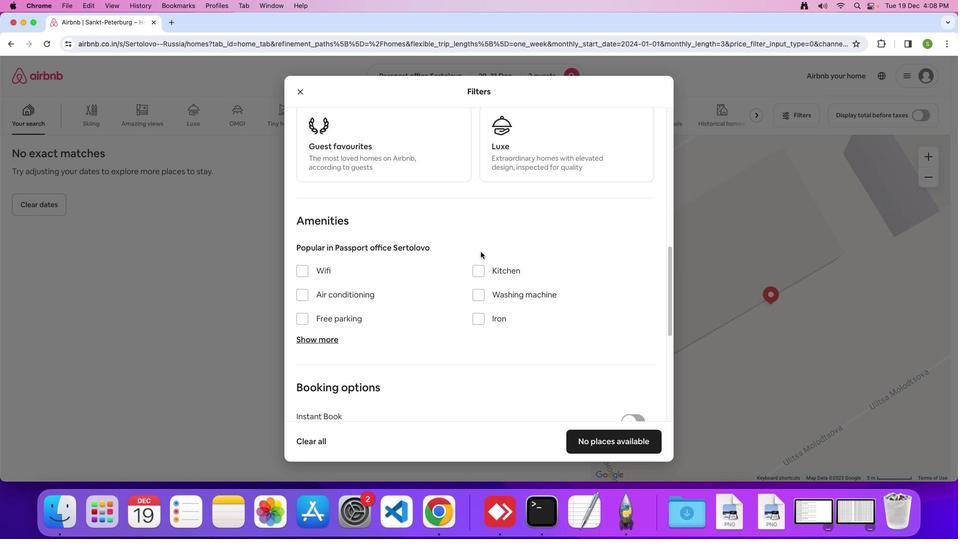 
Action: Mouse scrolled (481, 251) with delta (0, 0)
Screenshot: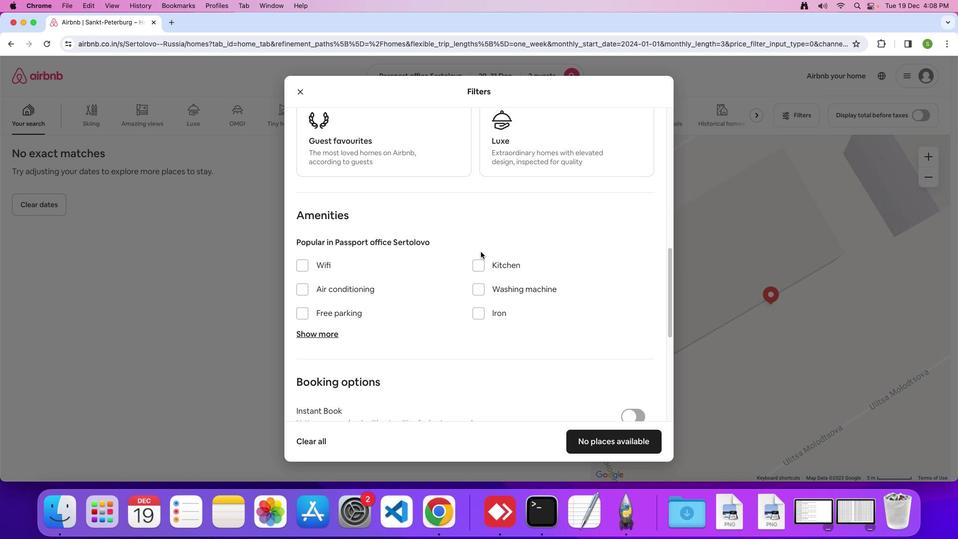 
Action: Mouse scrolled (481, 251) with delta (0, 0)
Screenshot: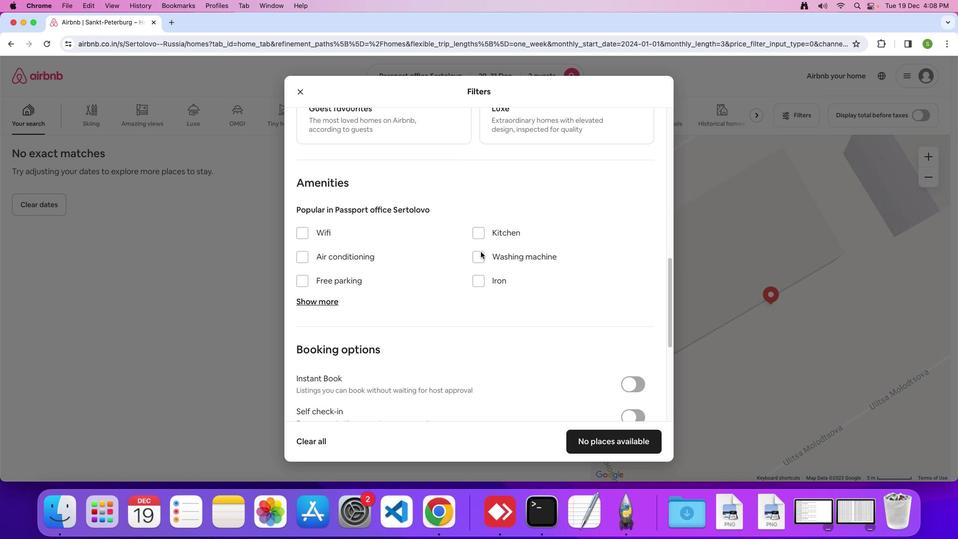
Action: Mouse moved to (306, 204)
Screenshot: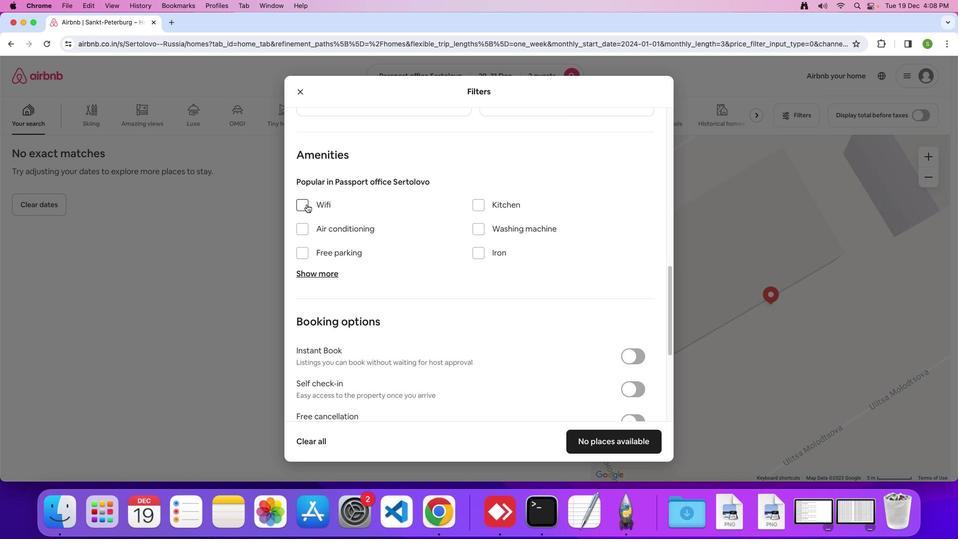 
Action: Mouse pressed left at (306, 204)
Screenshot: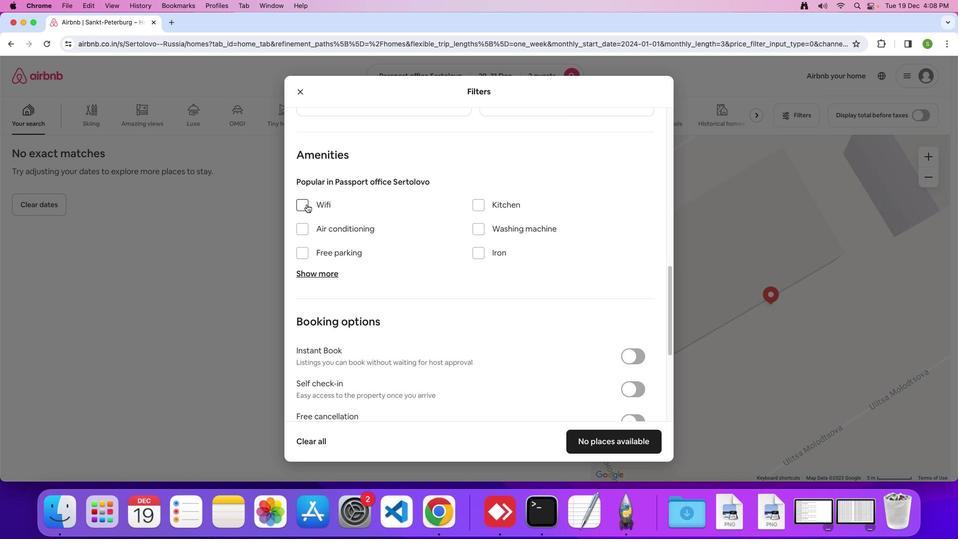
Action: Mouse moved to (494, 282)
Screenshot: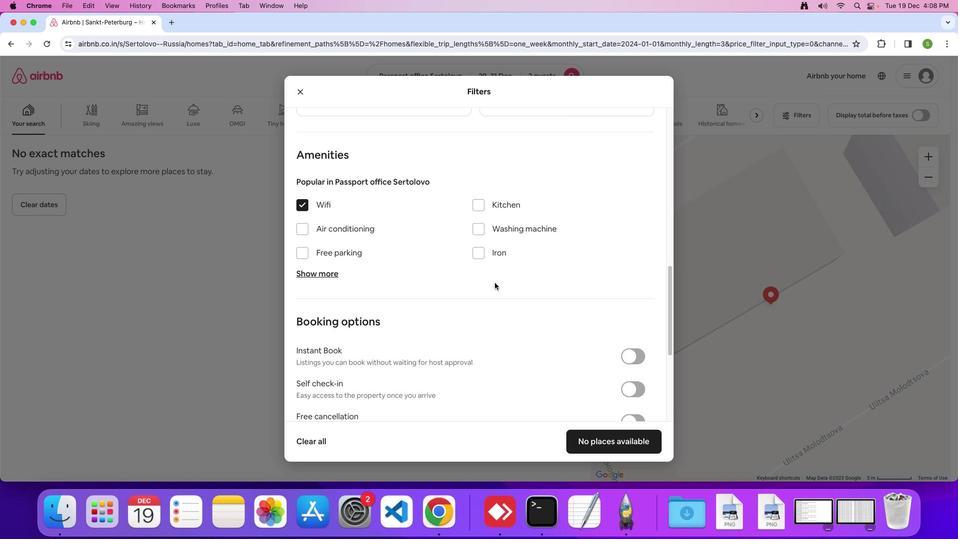 
Action: Mouse scrolled (494, 282) with delta (0, 0)
Screenshot: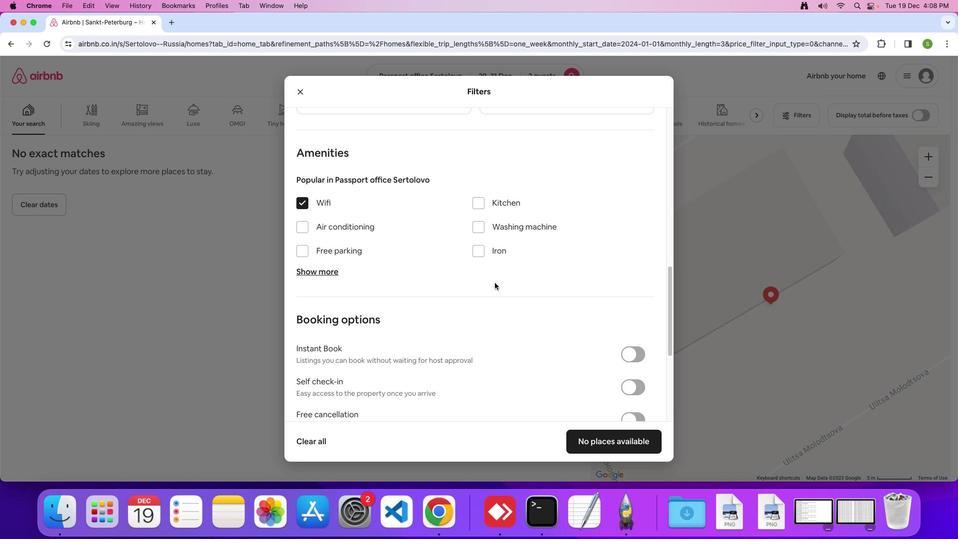
Action: Mouse scrolled (494, 282) with delta (0, 0)
Screenshot: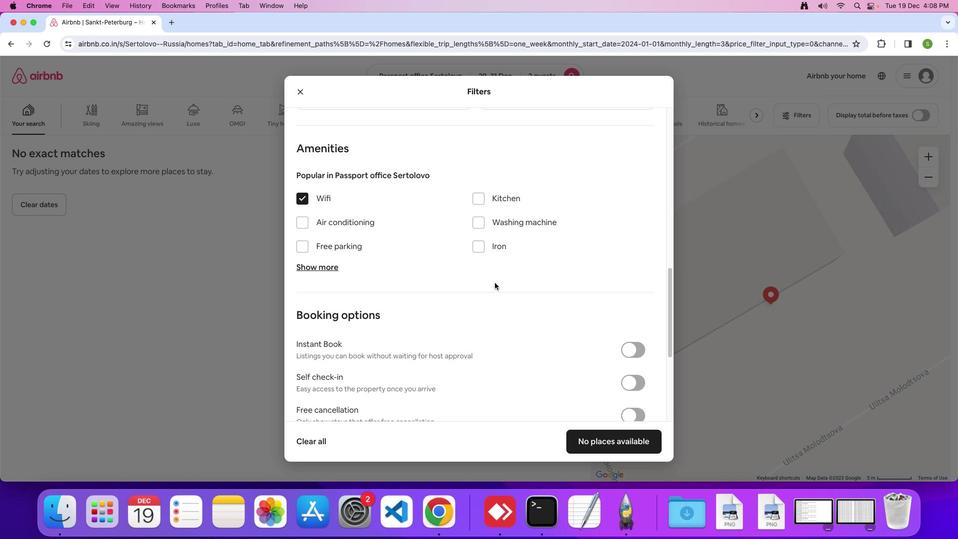 
Action: Mouse scrolled (494, 282) with delta (0, -1)
Screenshot: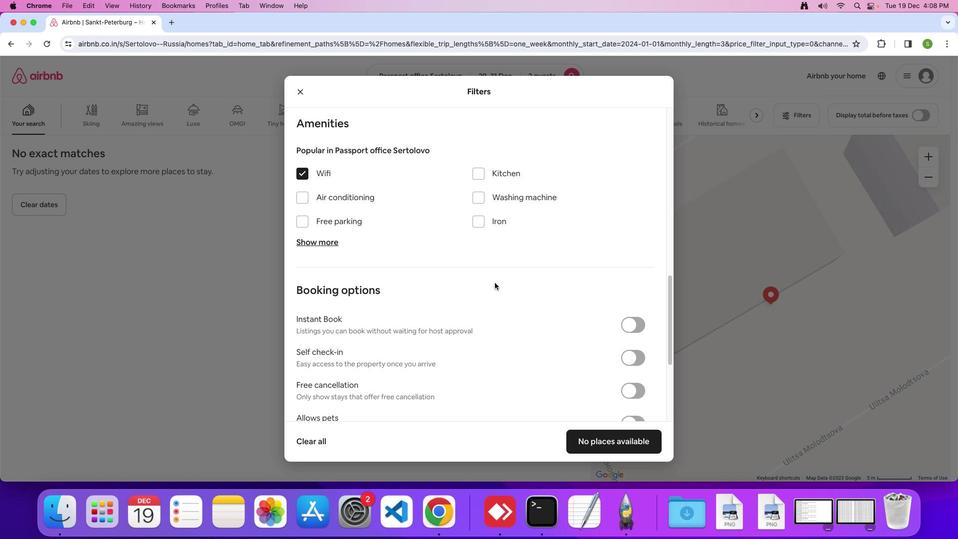 
Action: Mouse scrolled (494, 282) with delta (0, 0)
Screenshot: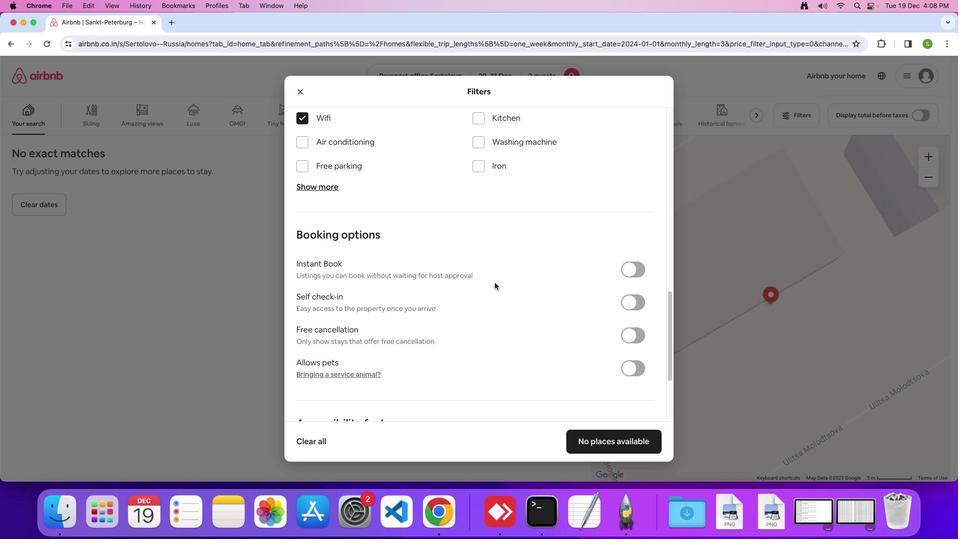 
Action: Mouse scrolled (494, 282) with delta (0, 0)
Screenshot: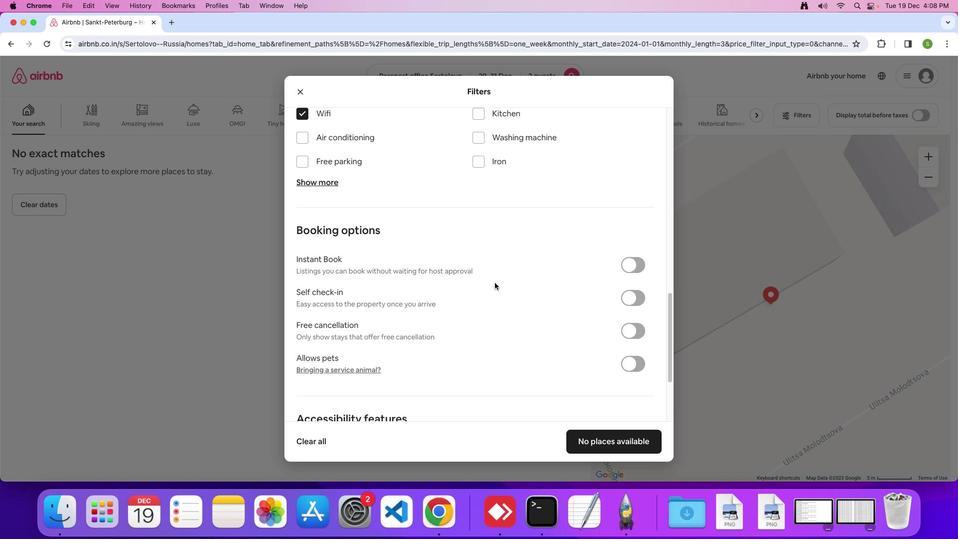 
Action: Mouse scrolled (494, 282) with delta (0, 0)
Screenshot: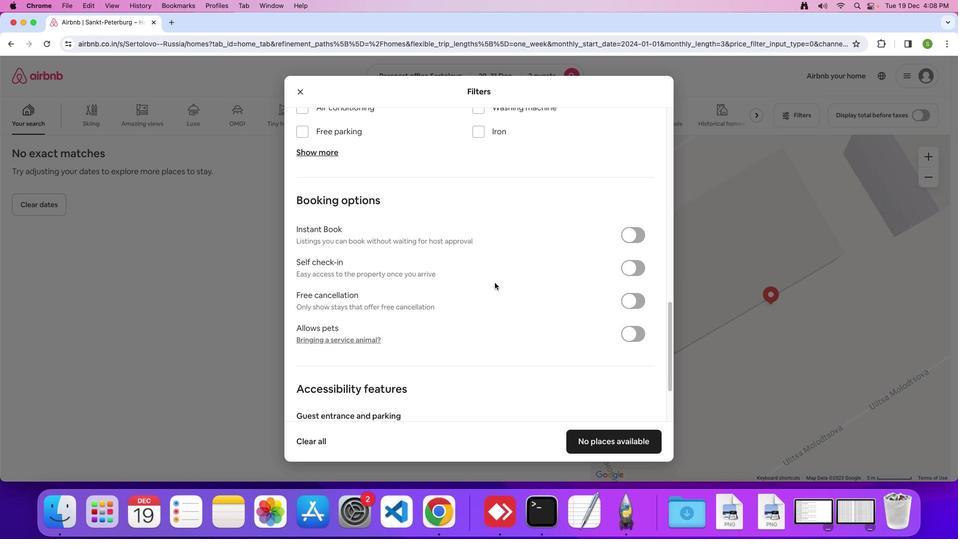
Action: Mouse scrolled (494, 282) with delta (0, 0)
Screenshot: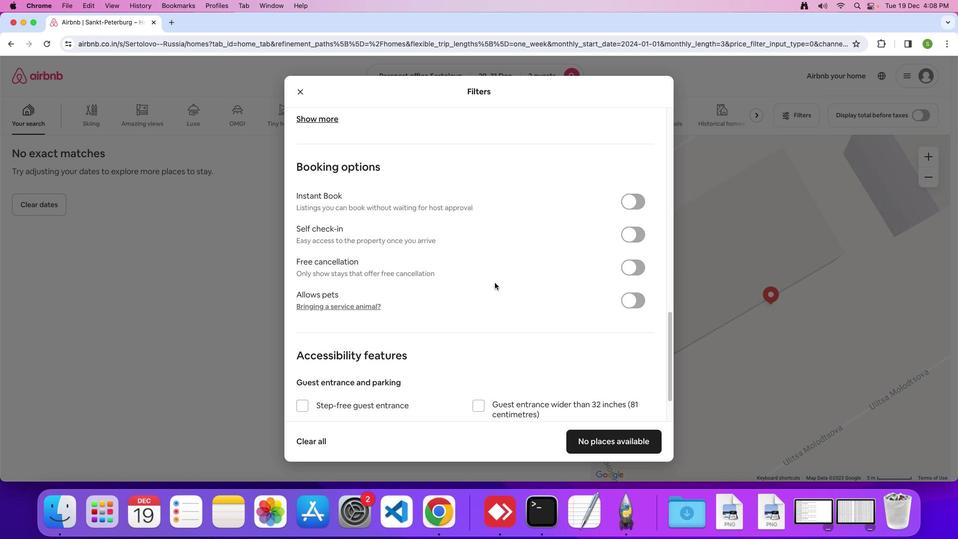 
Action: Mouse scrolled (494, 282) with delta (0, 0)
Screenshot: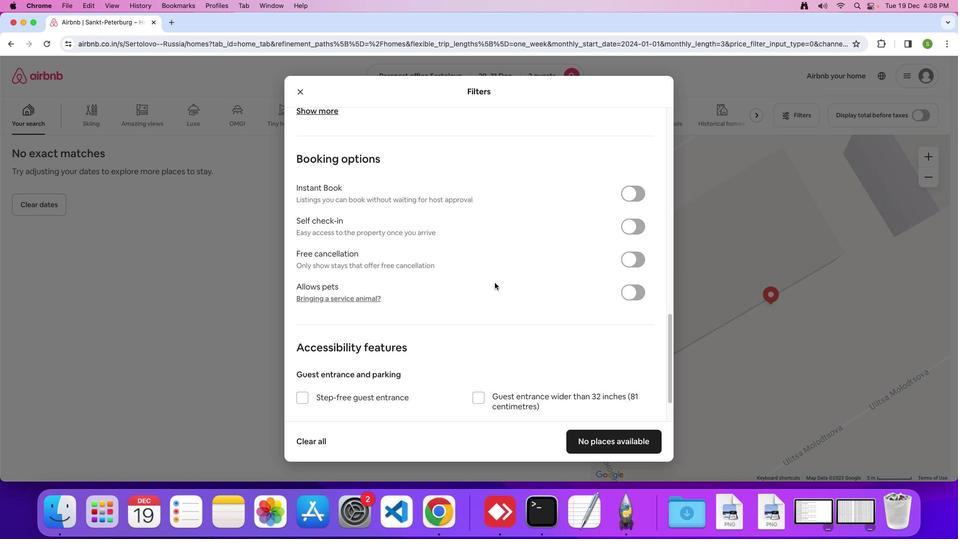 
Action: Mouse moved to (495, 282)
Screenshot: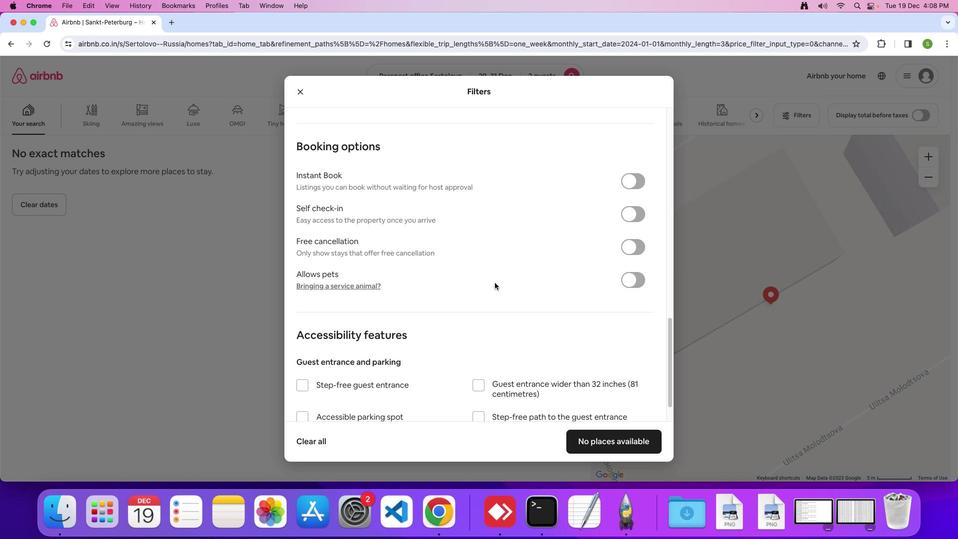 
Action: Mouse scrolled (495, 282) with delta (0, 0)
Screenshot: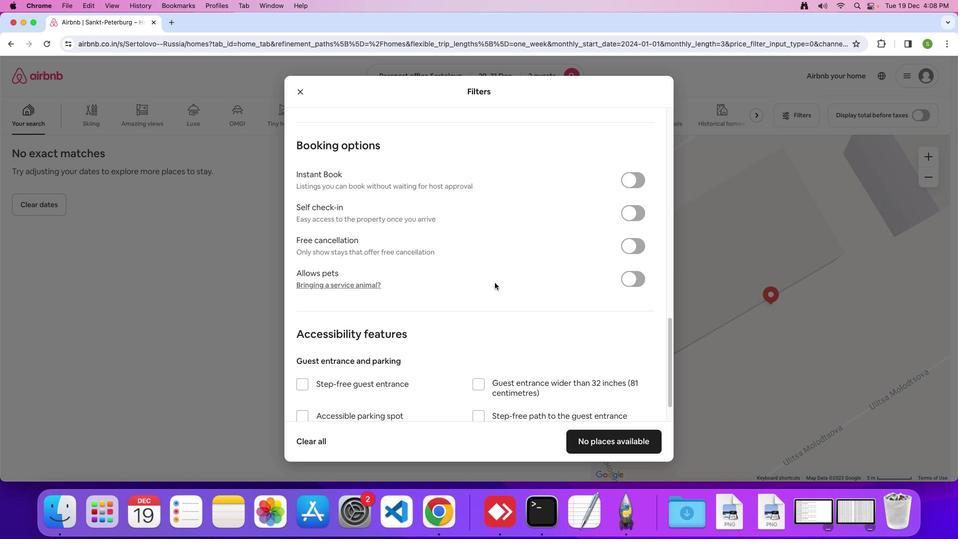 
Action: Mouse scrolled (495, 282) with delta (0, 0)
Screenshot: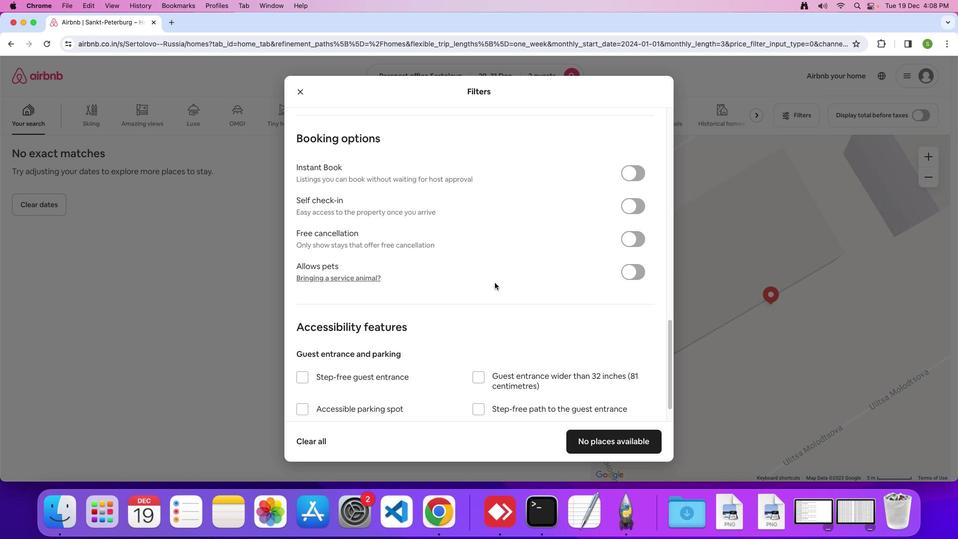 
Action: Mouse scrolled (495, 282) with delta (0, -1)
Screenshot: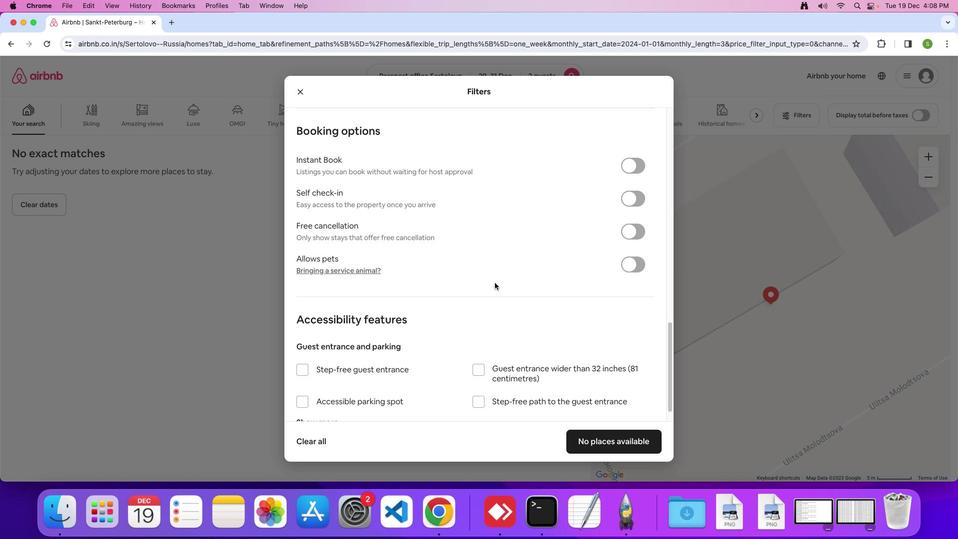 
Action: Mouse scrolled (495, 282) with delta (0, 0)
Screenshot: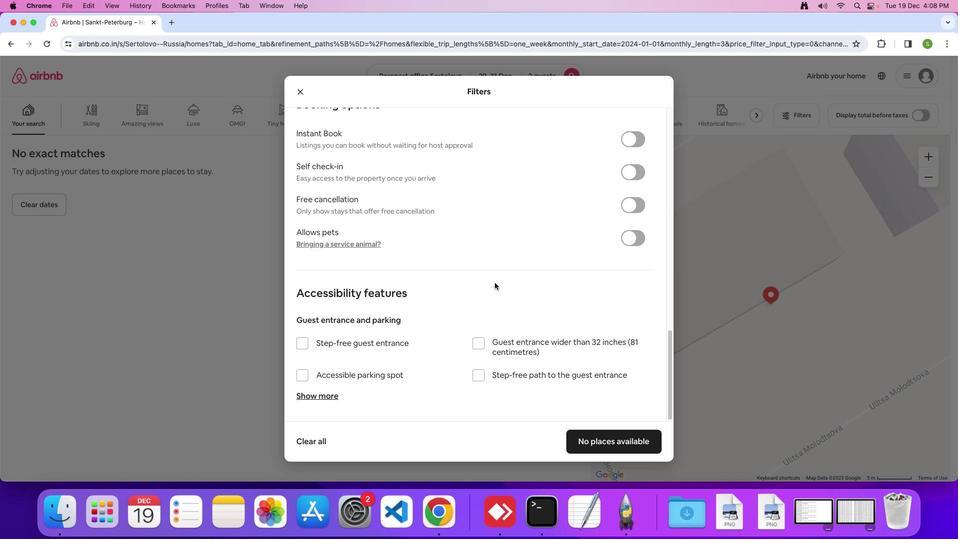 
Action: Mouse scrolled (495, 282) with delta (0, 0)
Screenshot: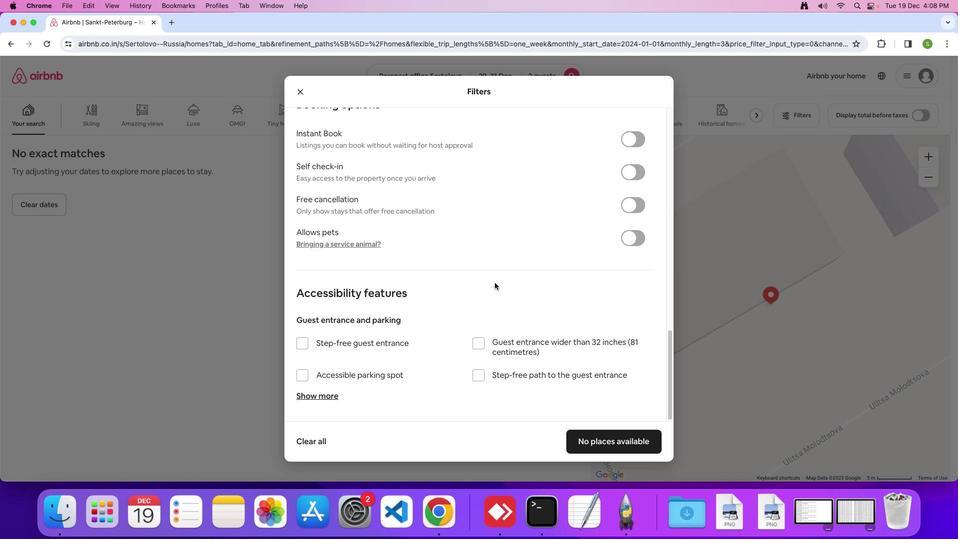 
Action: Mouse moved to (495, 282)
Screenshot: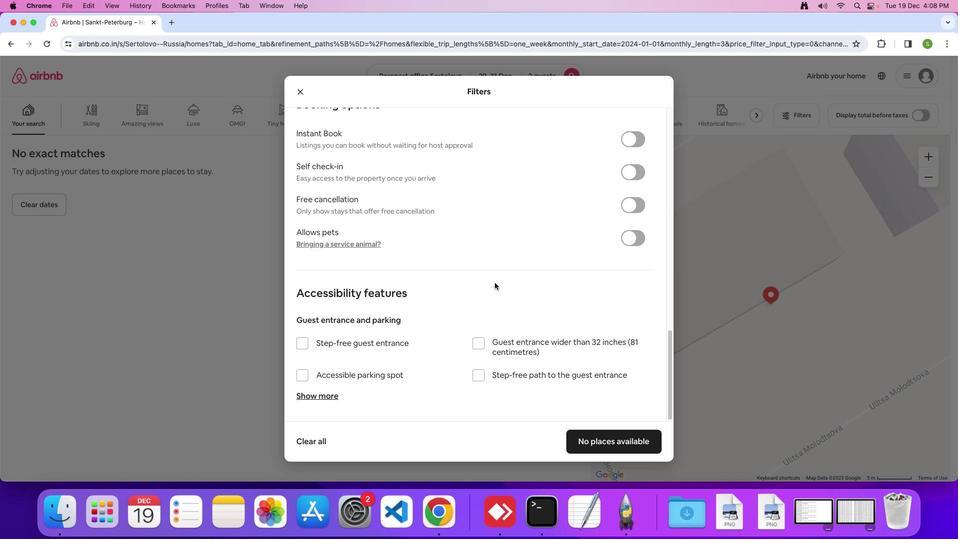 
Action: Mouse scrolled (495, 282) with delta (0, -1)
Screenshot: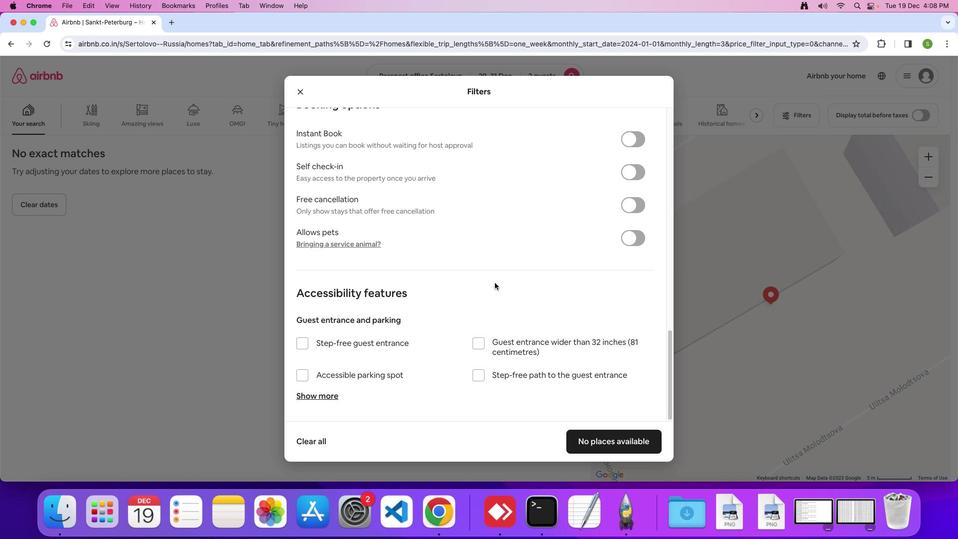 
Action: Mouse moved to (602, 438)
Screenshot: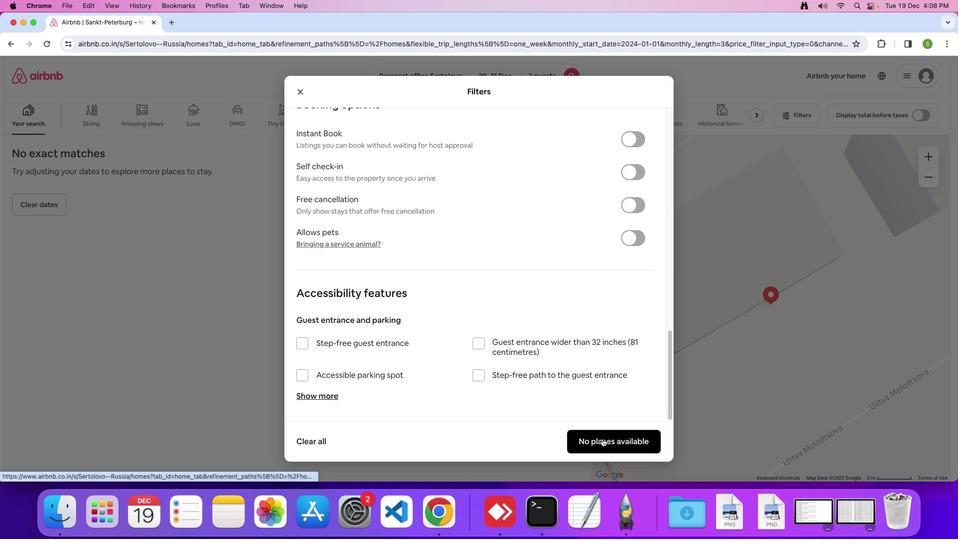 
Action: Mouse pressed left at (602, 438)
Screenshot: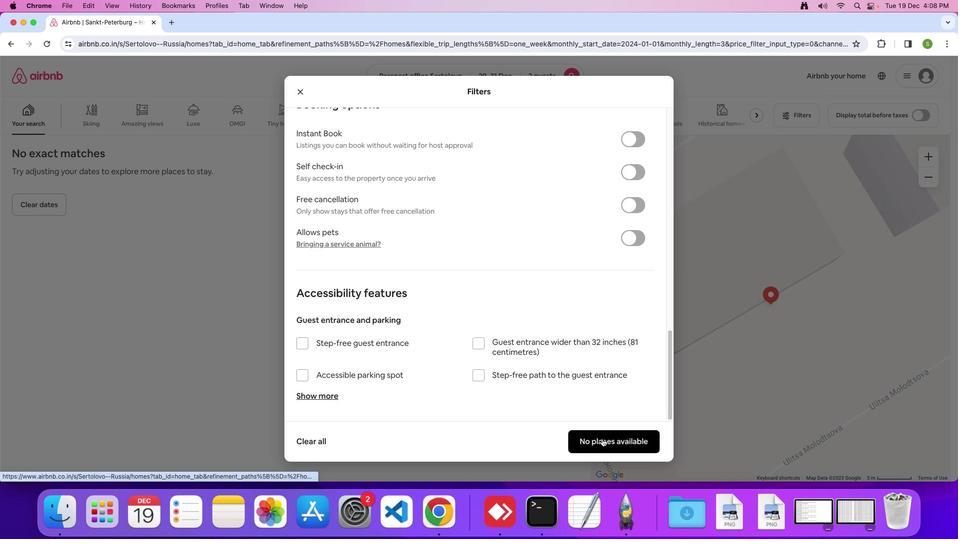 
Action: Mouse moved to (423, 289)
Screenshot: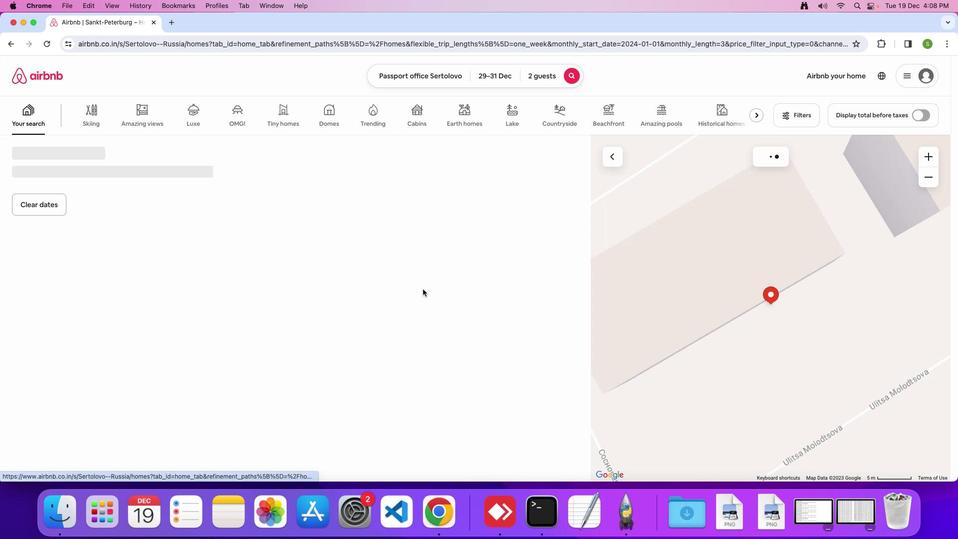 
